 Task: Open Card Customer Feedback Collection in Board Email Marketing Templates to Workspace Investor Relations and add a team member Softage.3@softage.net, a label Red, a checklist Mobile Device Management, an attachment from your google drive, a color Red and finally, add a card description 'Conduct team training session on active listening and empathy' and a comment 'Let us approach this task with a focus on quality over quantity, ensuring that we deliver a high-quality outcome.'. Add a start date 'Jan 07, 1900' with a due date 'Jan 14, 1900'
Action: Mouse moved to (81, 266)
Screenshot: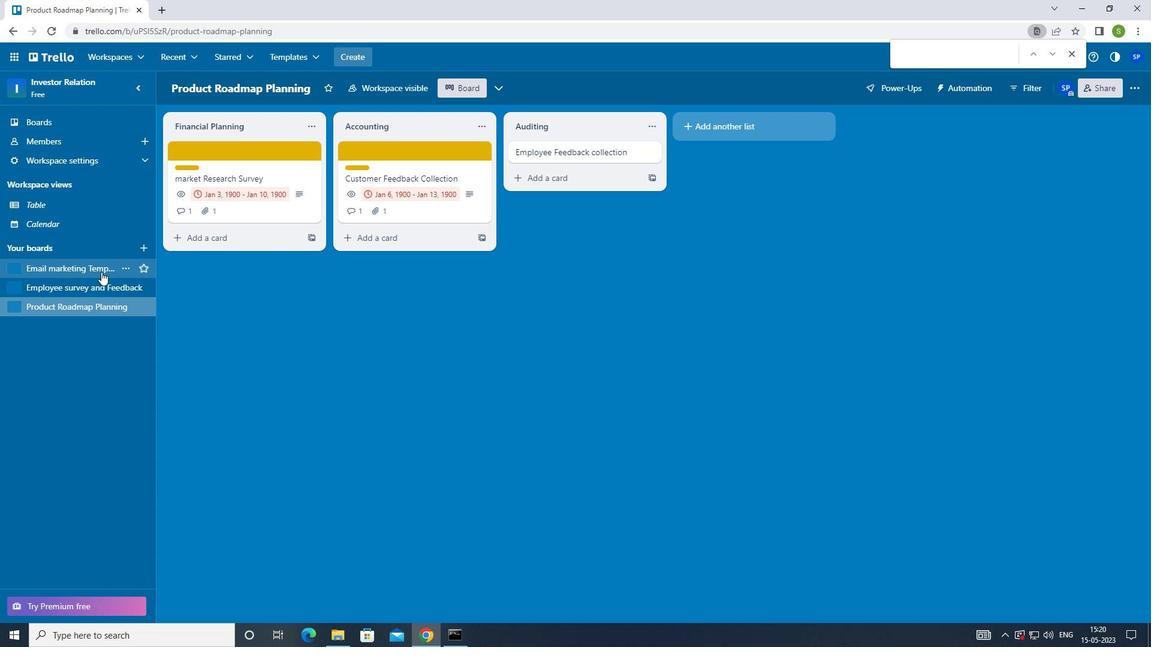 
Action: Mouse pressed left at (81, 266)
Screenshot: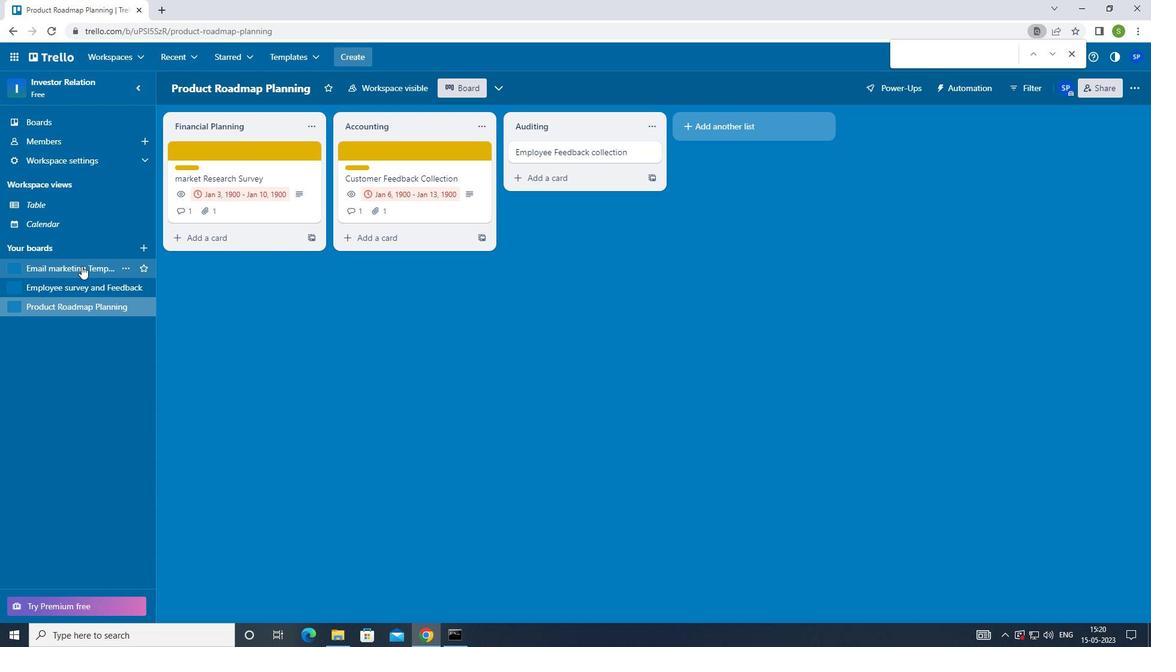 
Action: Mouse moved to (547, 158)
Screenshot: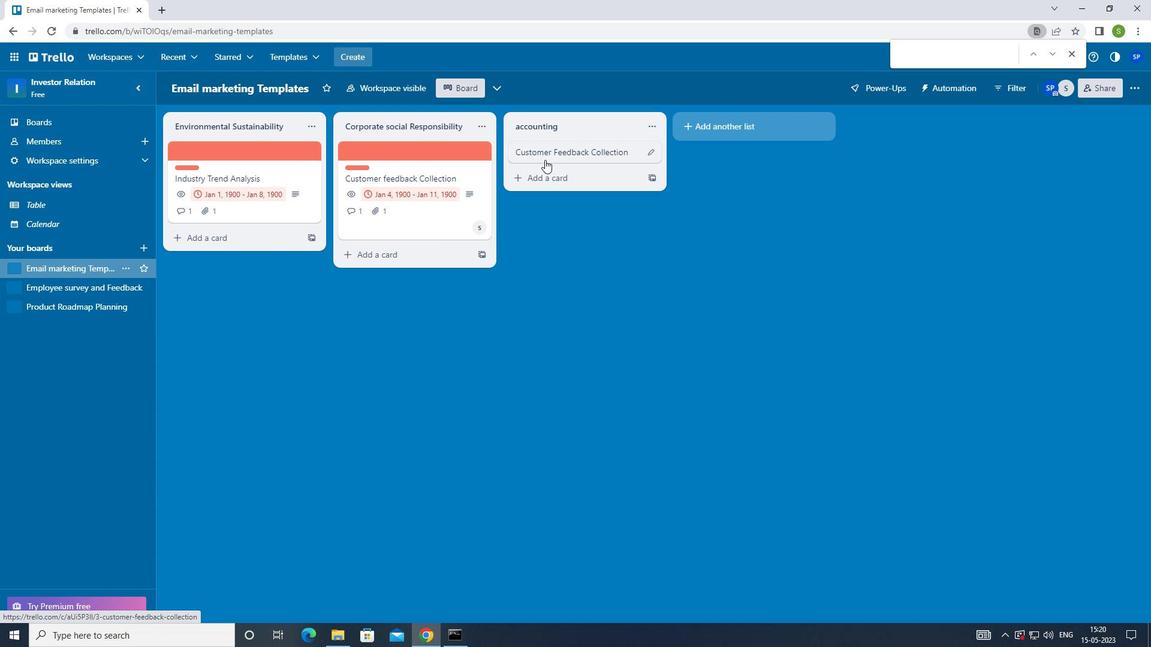 
Action: Mouse pressed left at (547, 158)
Screenshot: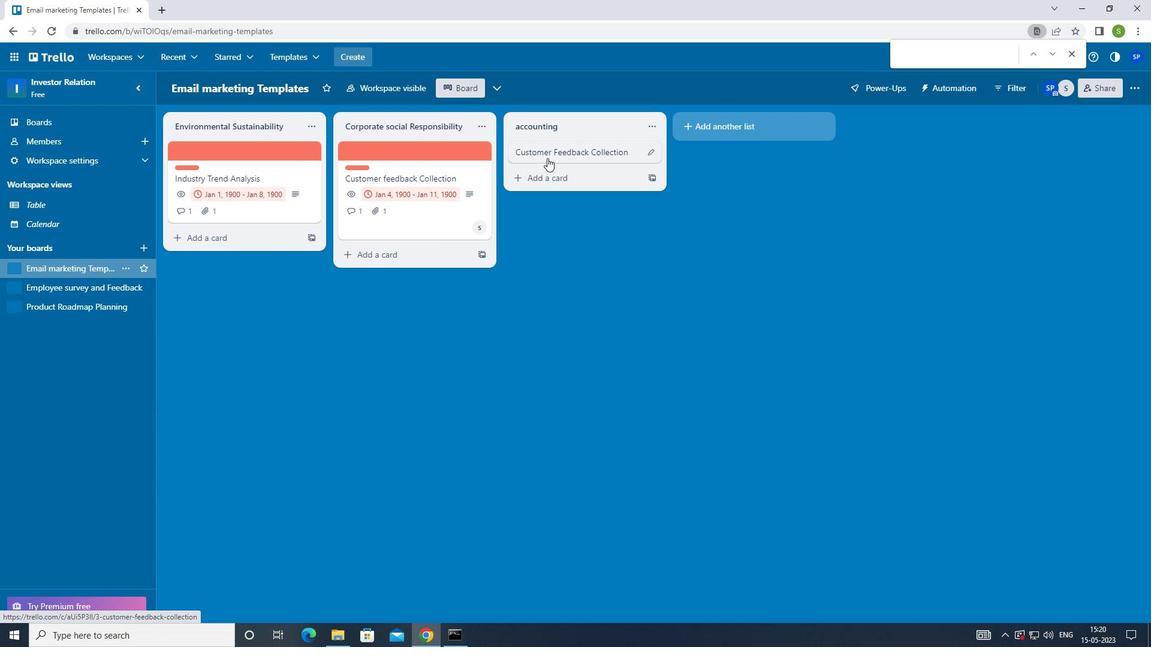 
Action: Mouse moved to (722, 154)
Screenshot: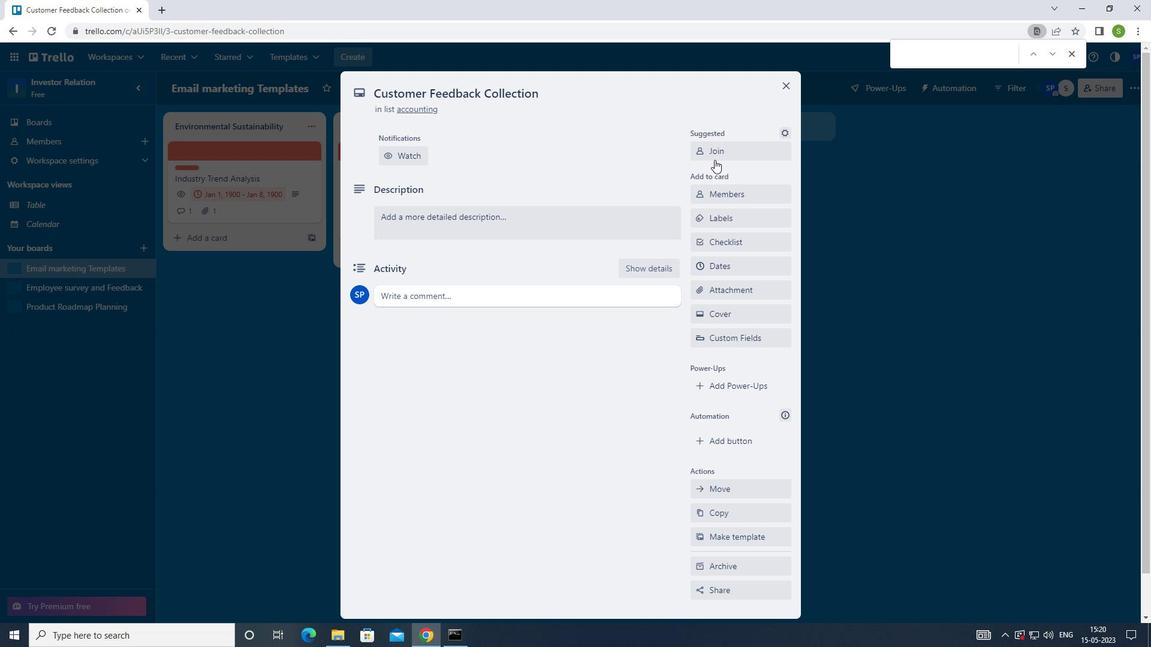 
Action: Mouse pressed left at (722, 154)
Screenshot: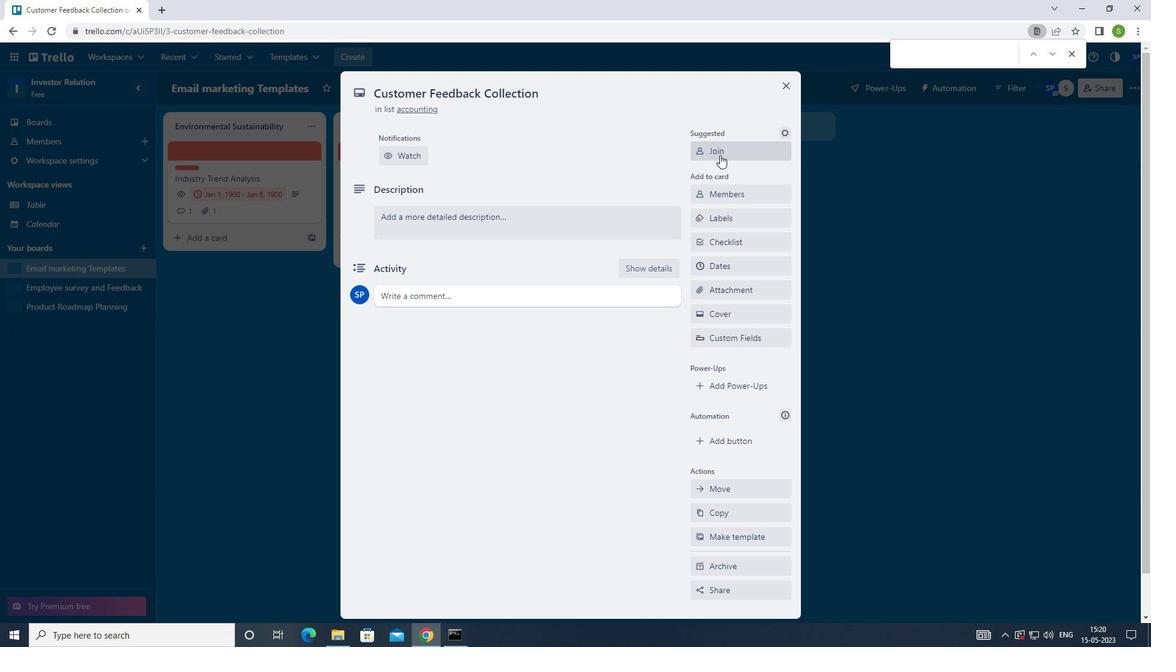 
Action: Mouse moved to (729, 155)
Screenshot: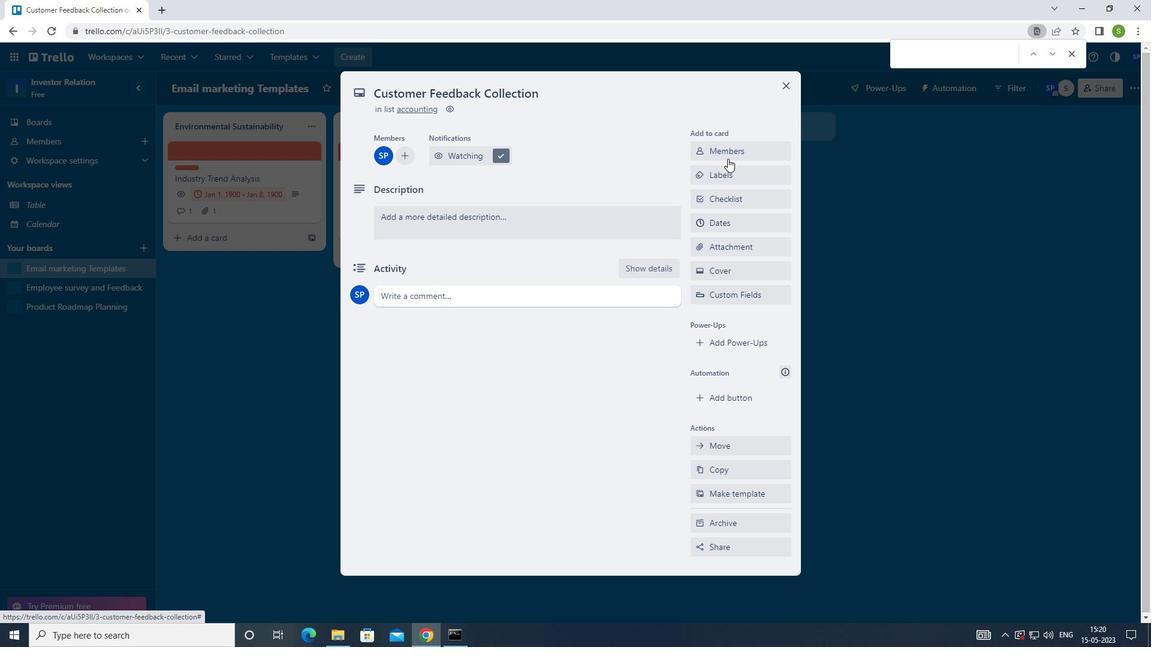 
Action: Mouse pressed left at (729, 155)
Screenshot: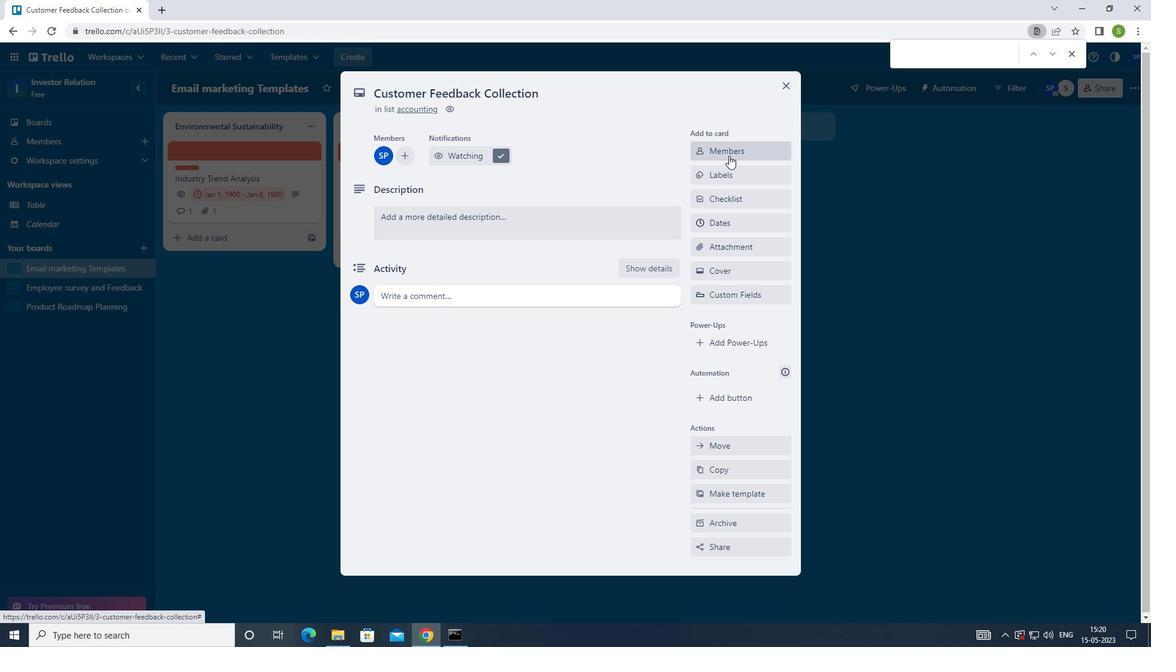 
Action: Mouse moved to (717, 197)
Screenshot: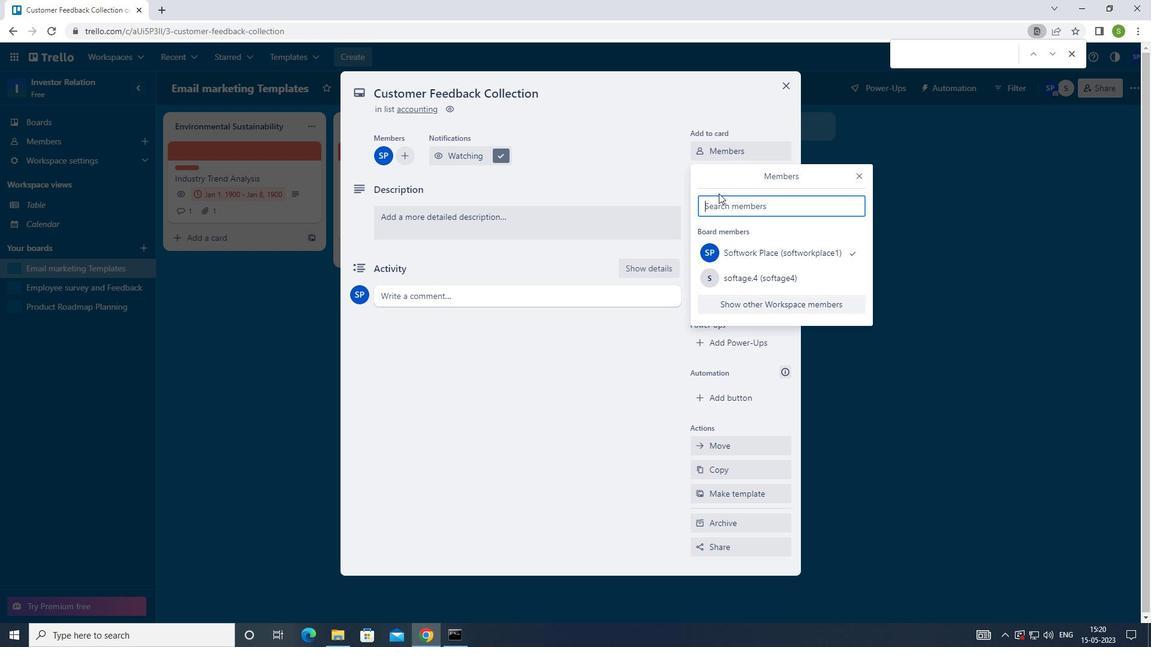 
Action: Key pressed <Key.shift>SOFTAGE.3<Key.shift>@SOFATGE<Key.backspace><Key.backspace><Key.backspace><Key.backspace>TAGE.NET
Screenshot: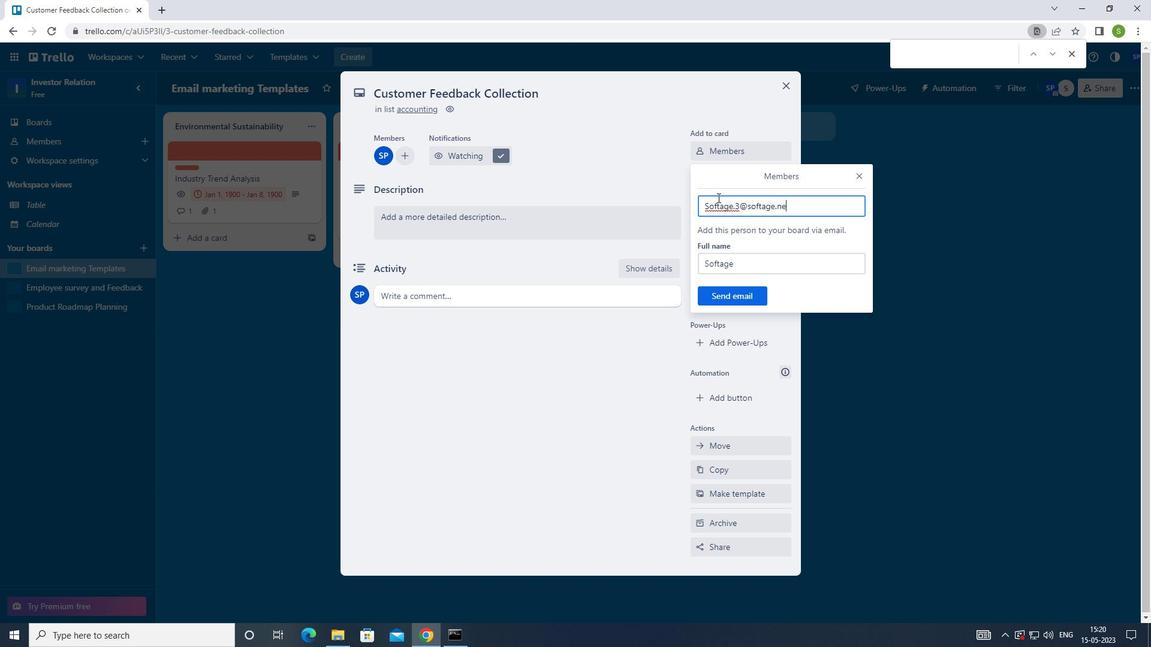 
Action: Mouse moved to (718, 290)
Screenshot: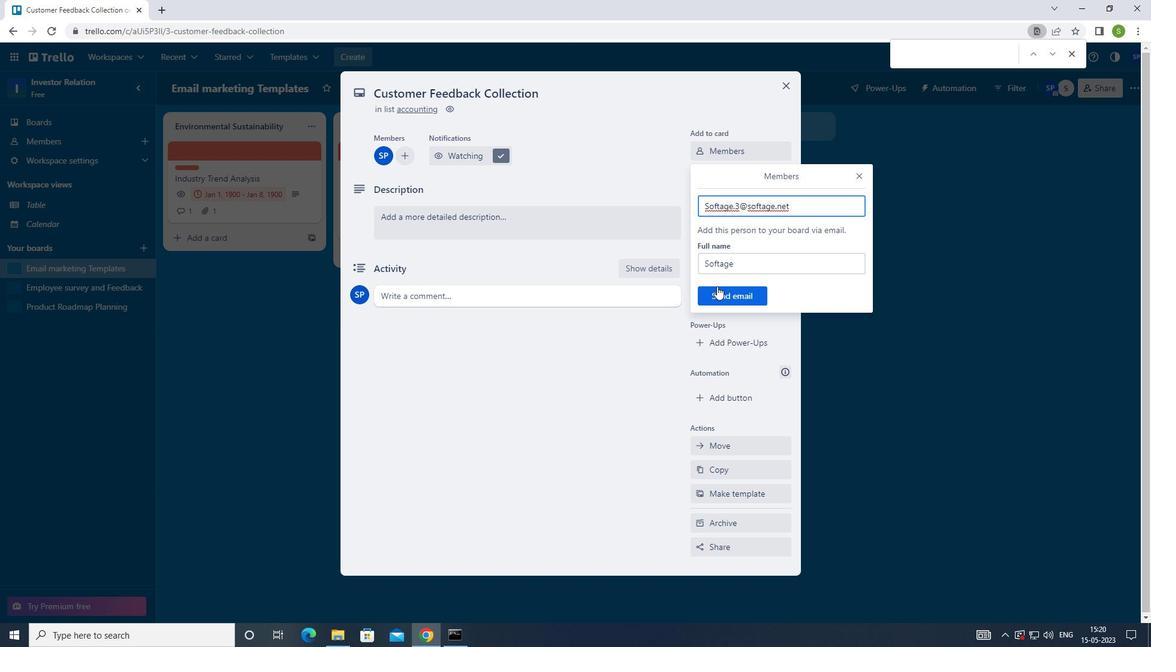 
Action: Mouse pressed left at (718, 290)
Screenshot: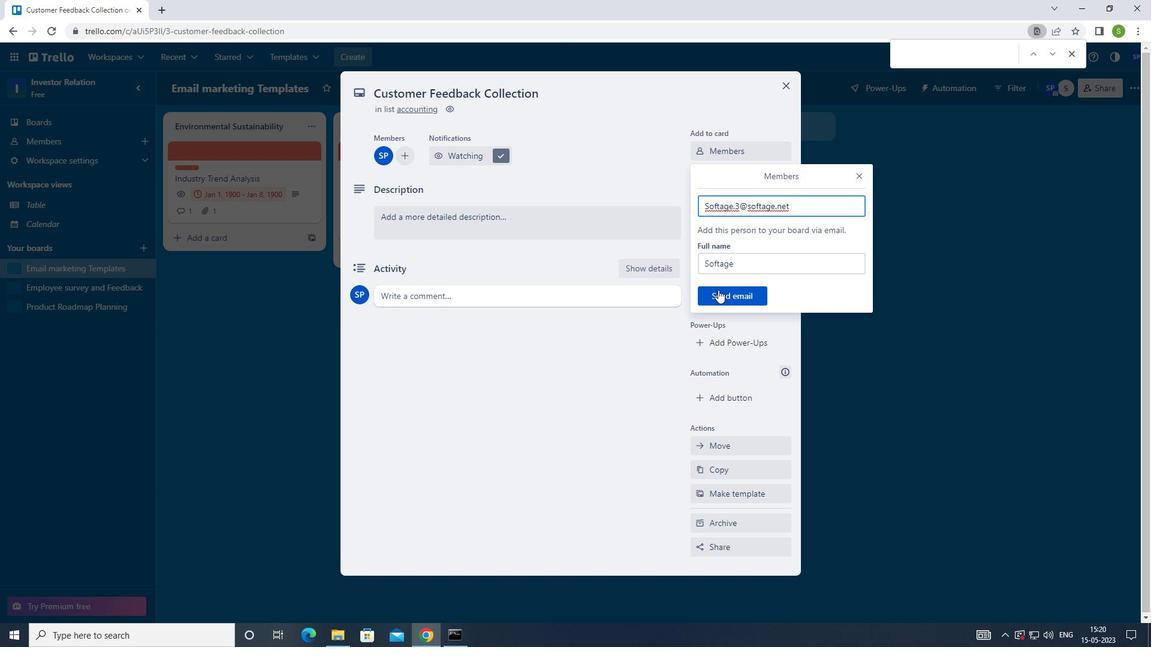 
Action: Mouse moved to (729, 182)
Screenshot: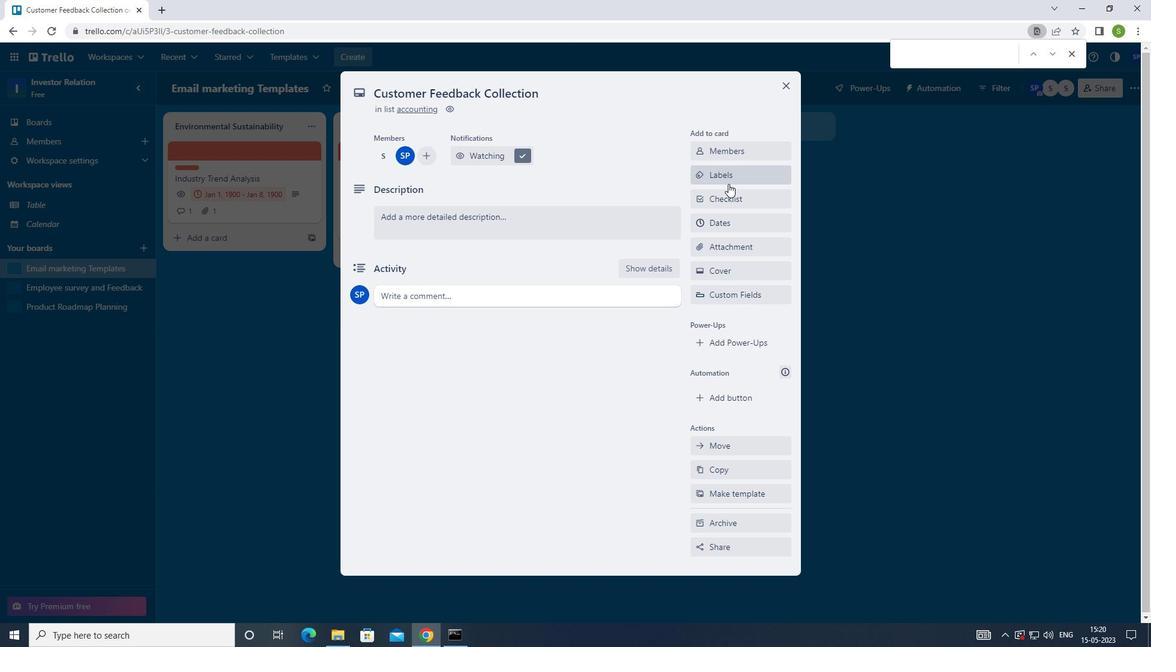 
Action: Mouse pressed left at (729, 182)
Screenshot: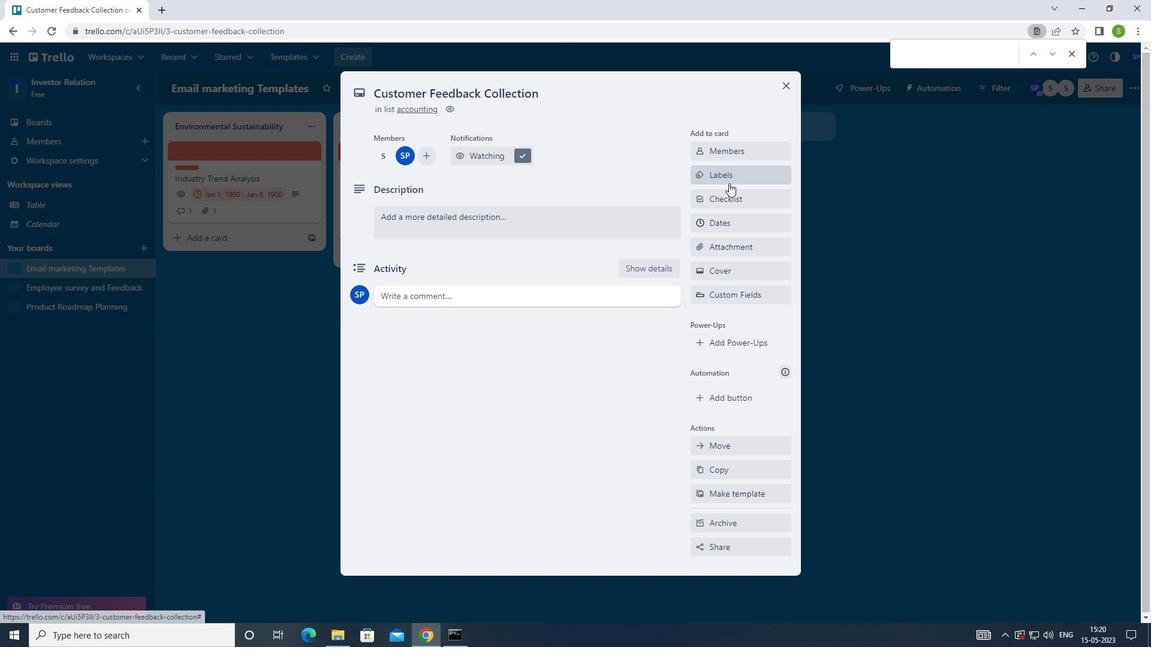 
Action: Mouse moved to (701, 338)
Screenshot: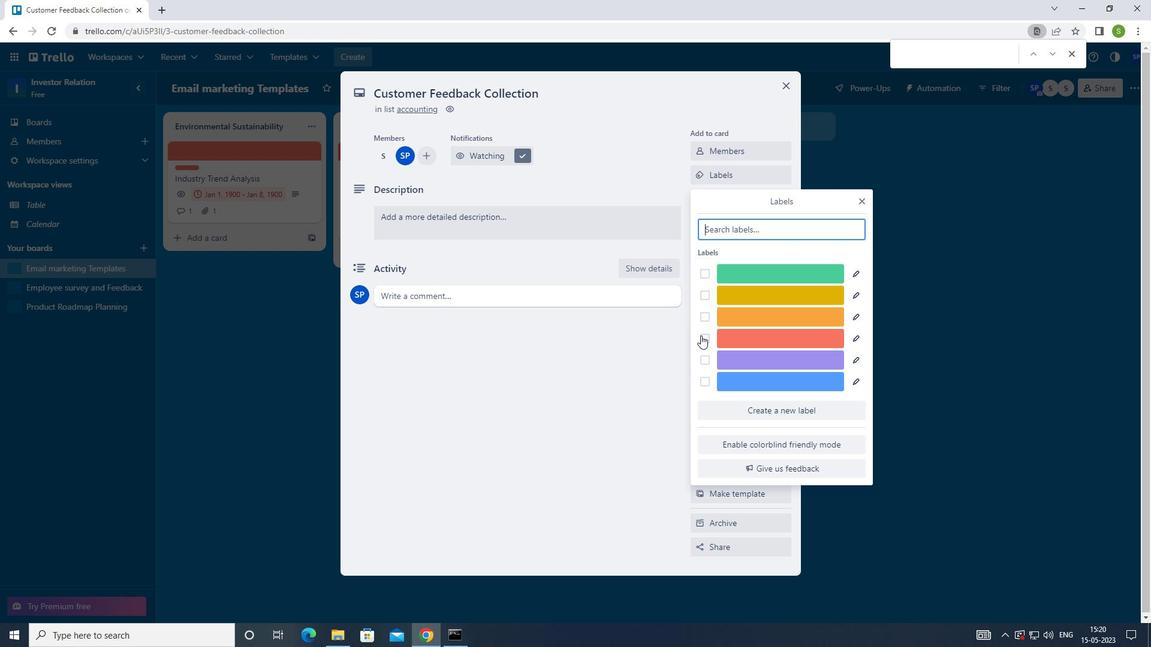 
Action: Mouse pressed left at (701, 338)
Screenshot: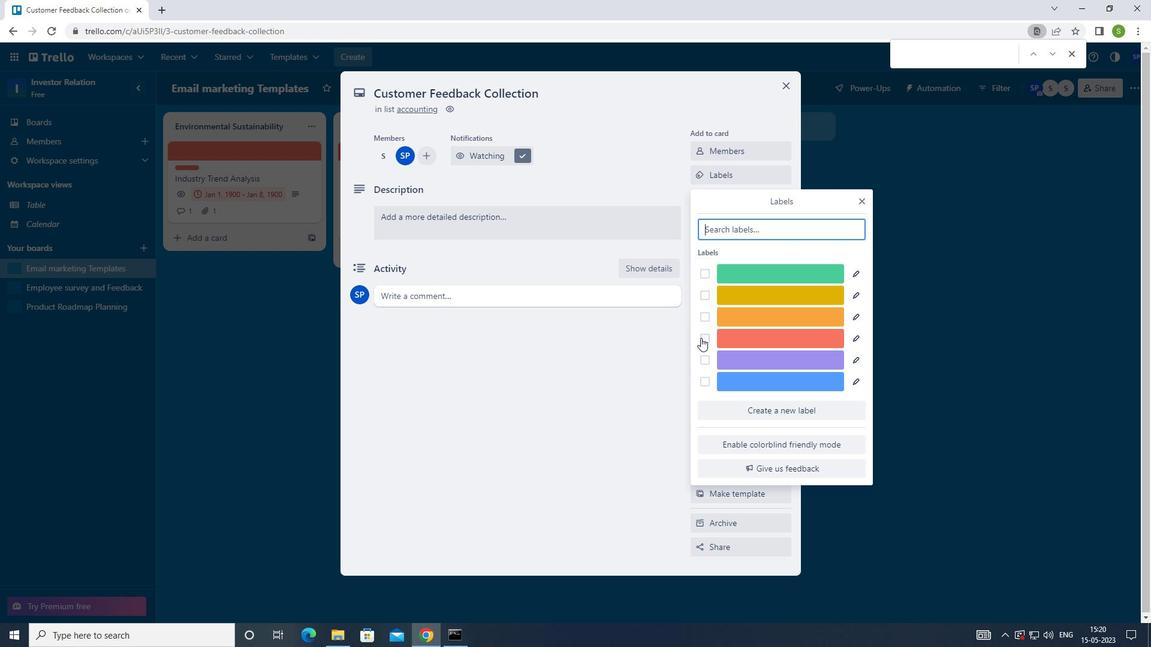 
Action: Mouse moved to (864, 200)
Screenshot: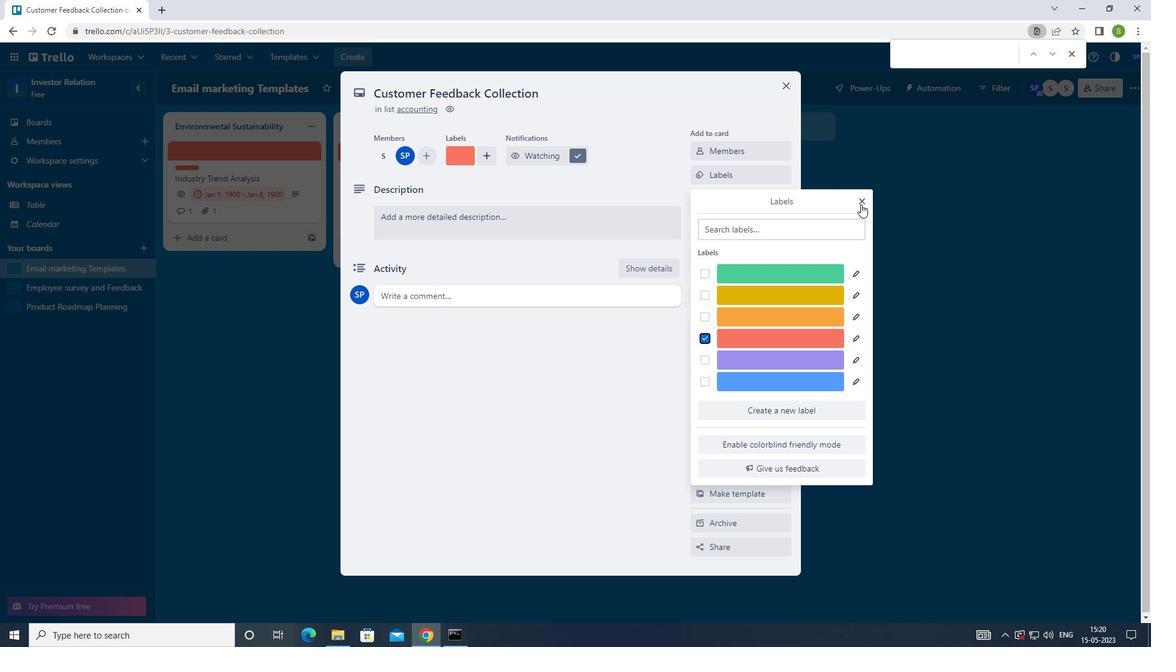 
Action: Mouse pressed left at (864, 200)
Screenshot: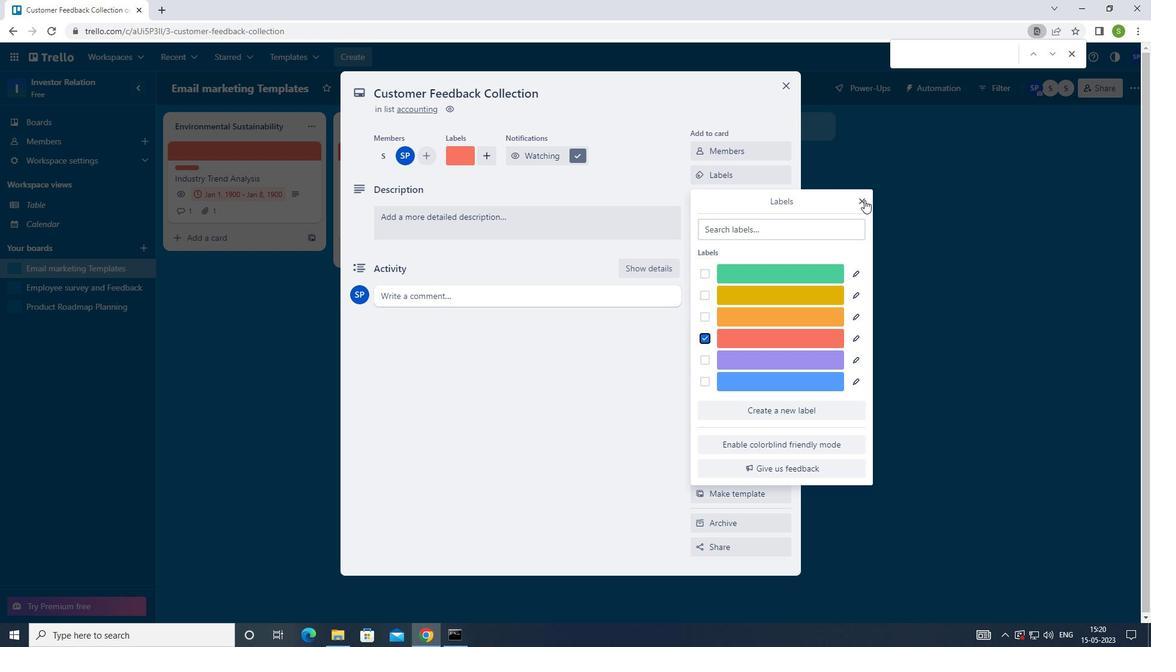
Action: Mouse moved to (758, 203)
Screenshot: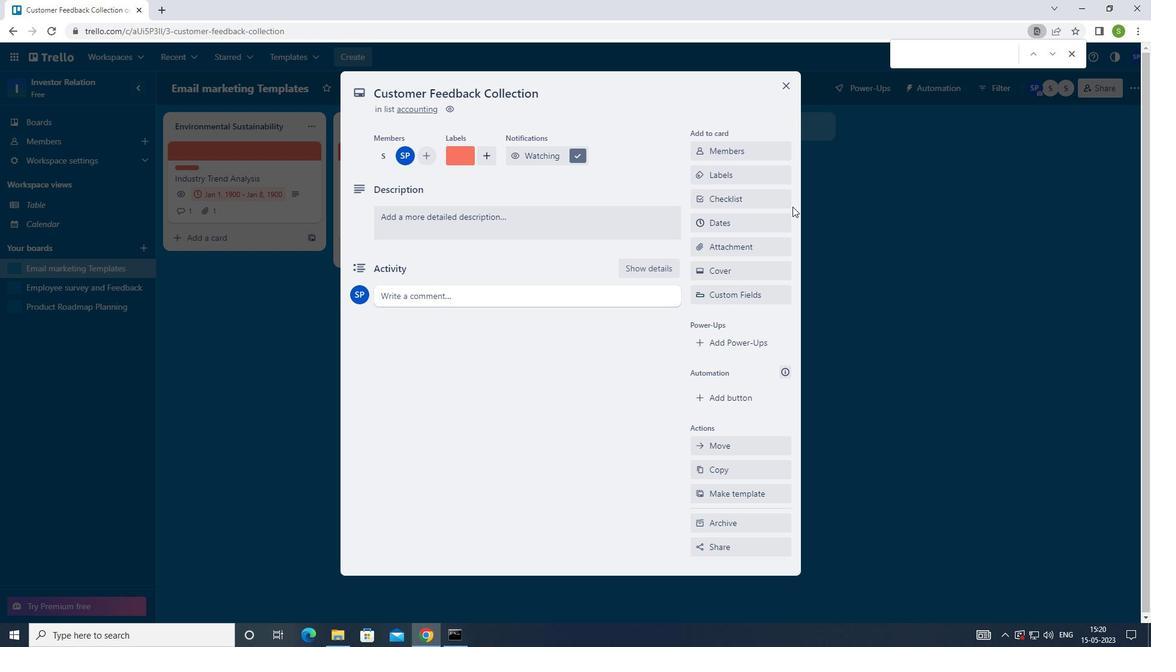 
Action: Mouse pressed left at (758, 203)
Screenshot: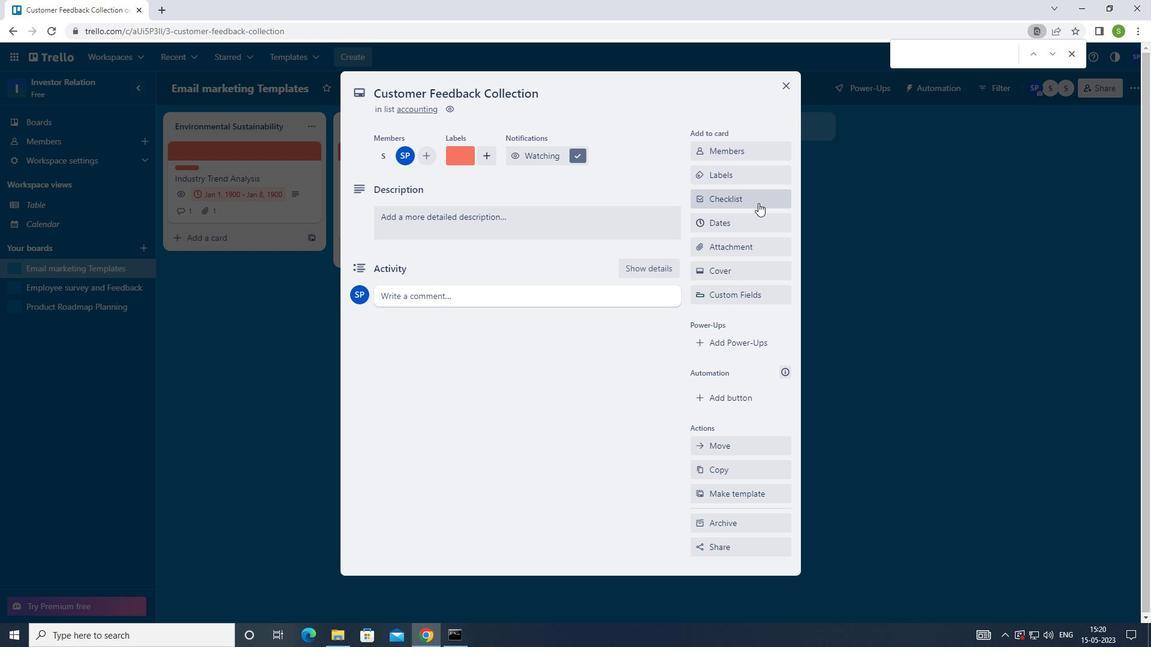 
Action: Mouse moved to (775, 206)
Screenshot: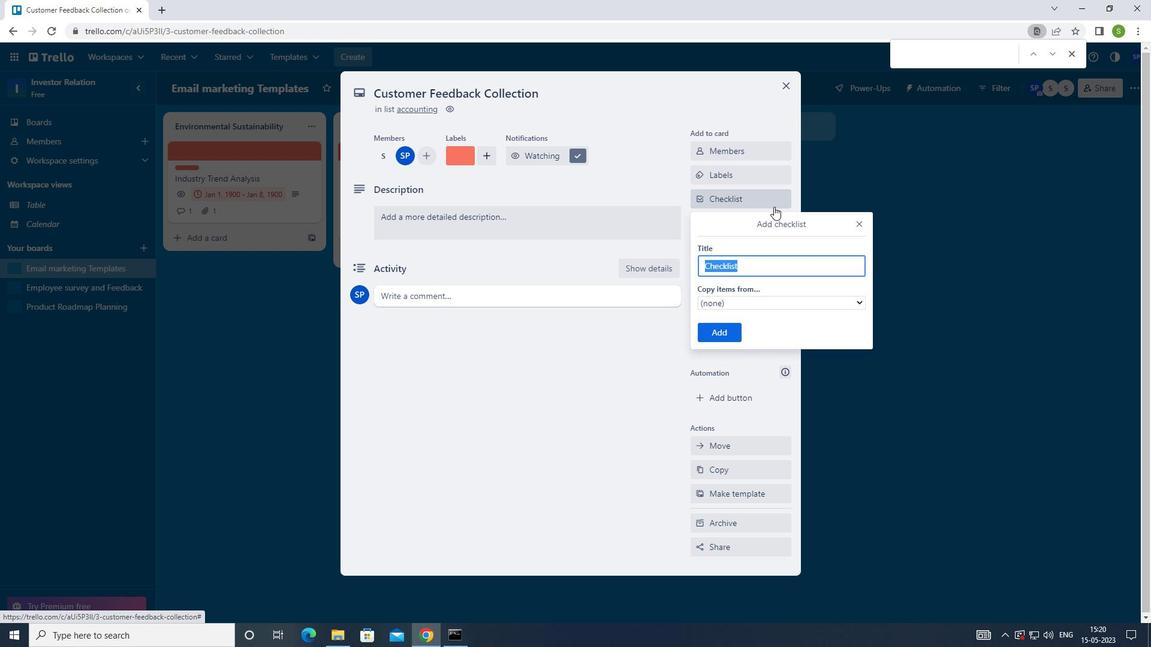 
Action: Key pressed <Key.shift>MOBILE<Key.space><Key.shift><Key.shift><Key.shift><Key.shift><Key.shift><Key.shift><Key.shift><Key.shift><Key.shift><Key.shift><Key.shift><Key.shift><Key.shift><Key.shift><Key.shift>DEVICE<Key.space><Key.shift>MANAGEMENT
Screenshot: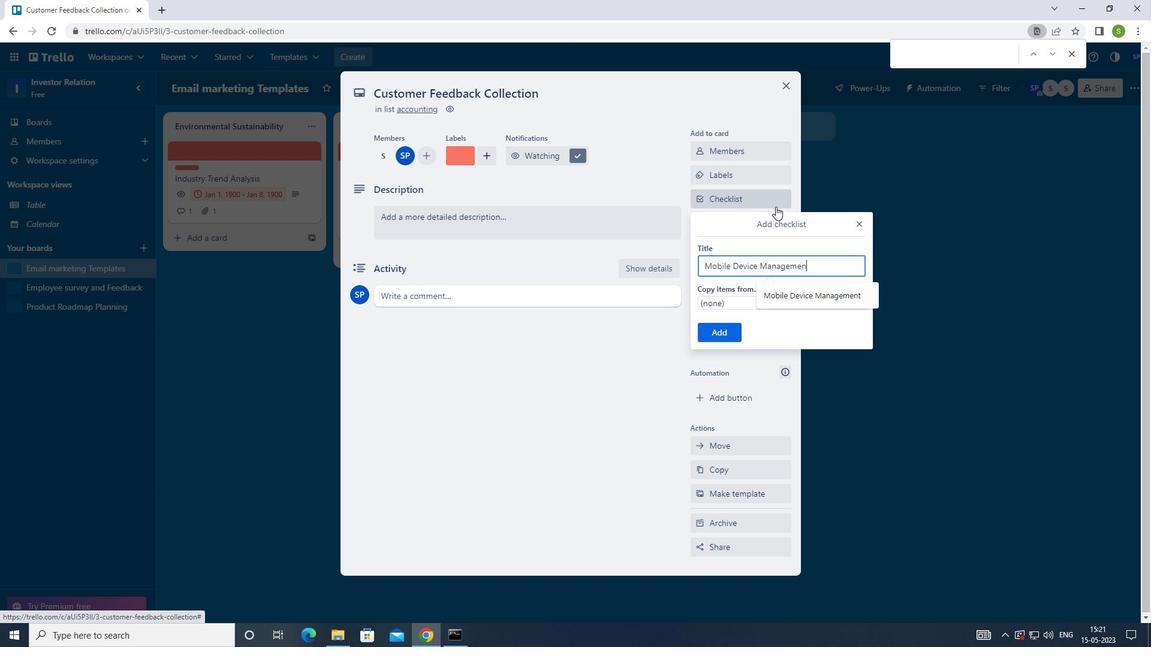 
Action: Mouse moved to (716, 334)
Screenshot: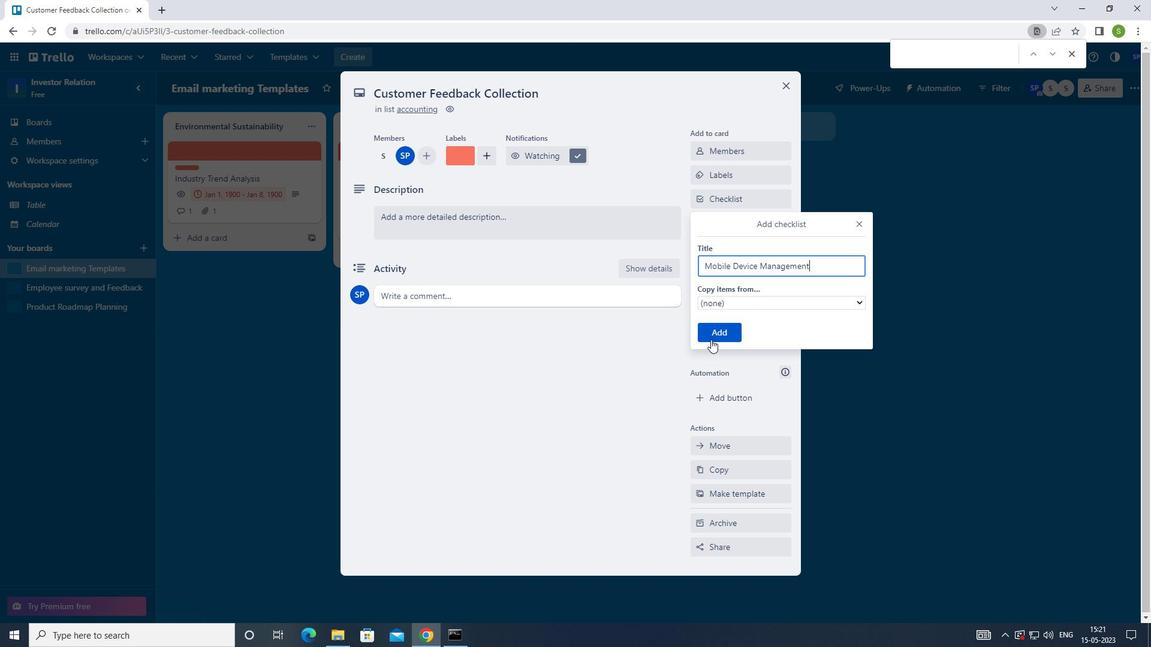 
Action: Mouse pressed left at (716, 334)
Screenshot: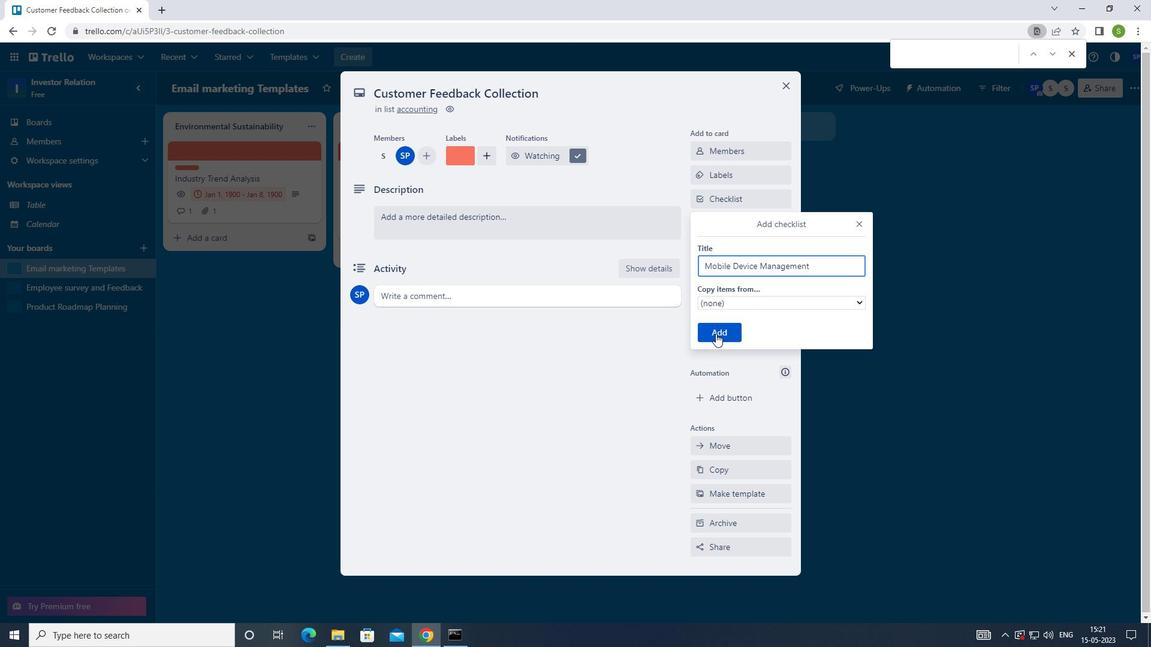 
Action: Mouse moved to (744, 253)
Screenshot: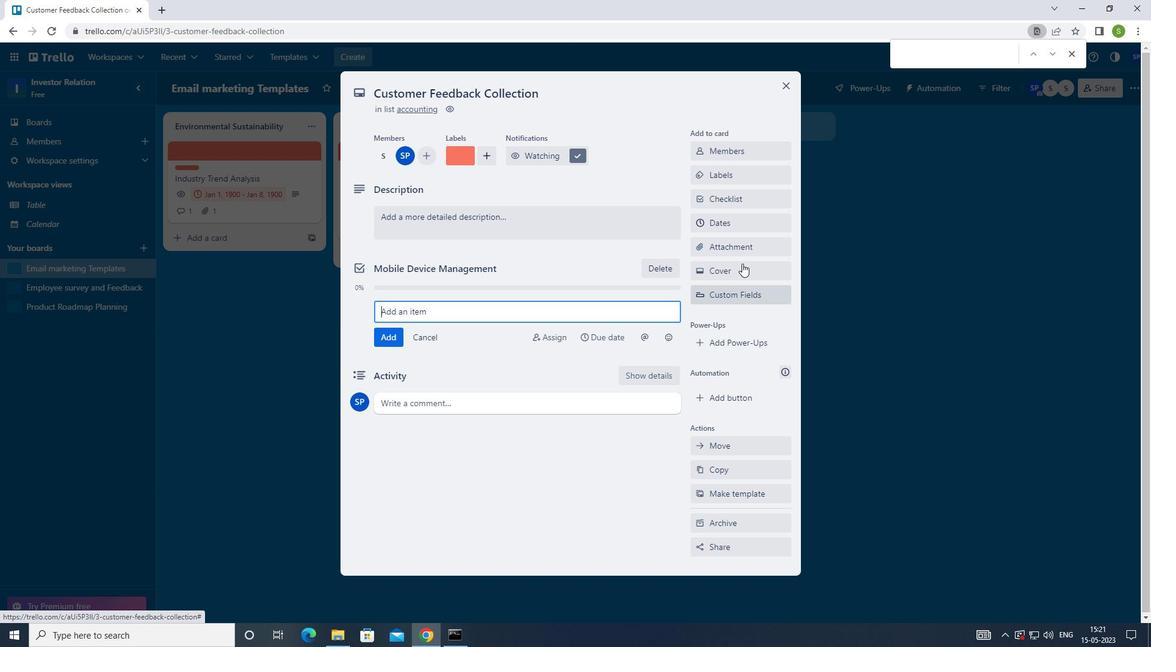 
Action: Mouse pressed left at (744, 253)
Screenshot: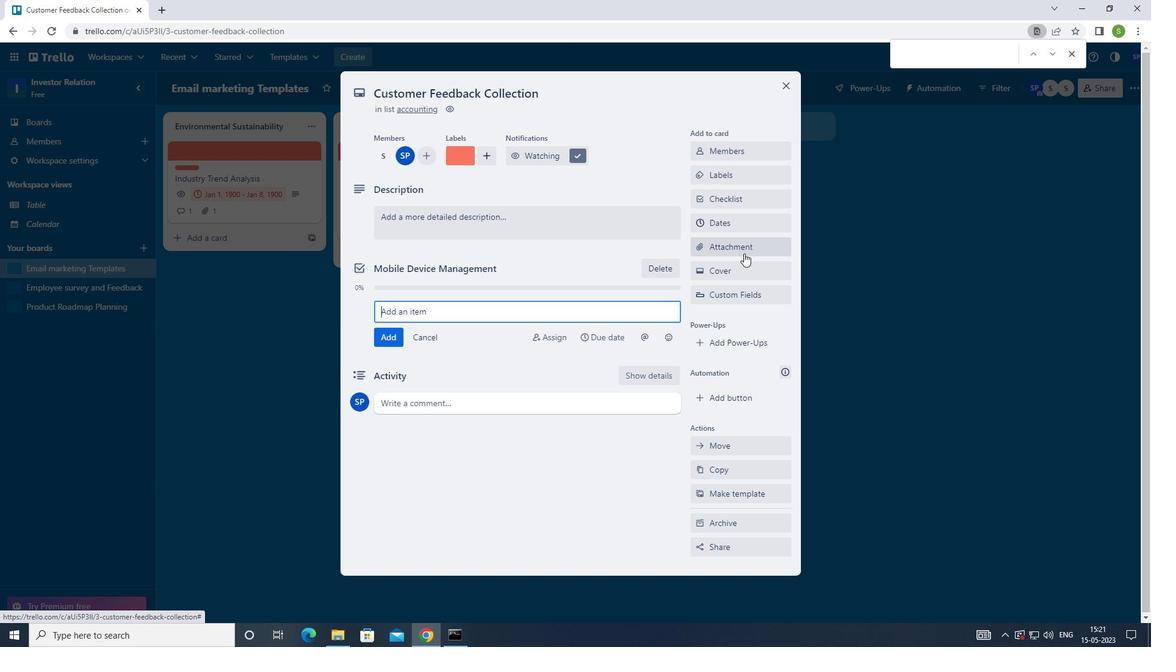
Action: Mouse moved to (739, 336)
Screenshot: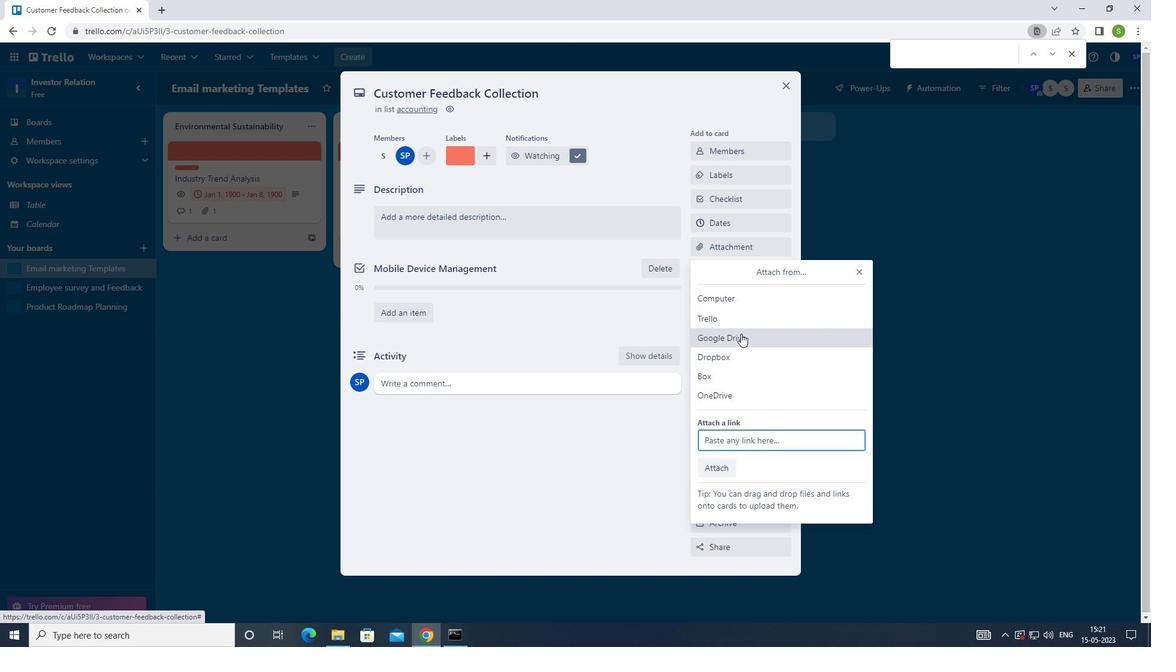 
Action: Mouse pressed left at (739, 336)
Screenshot: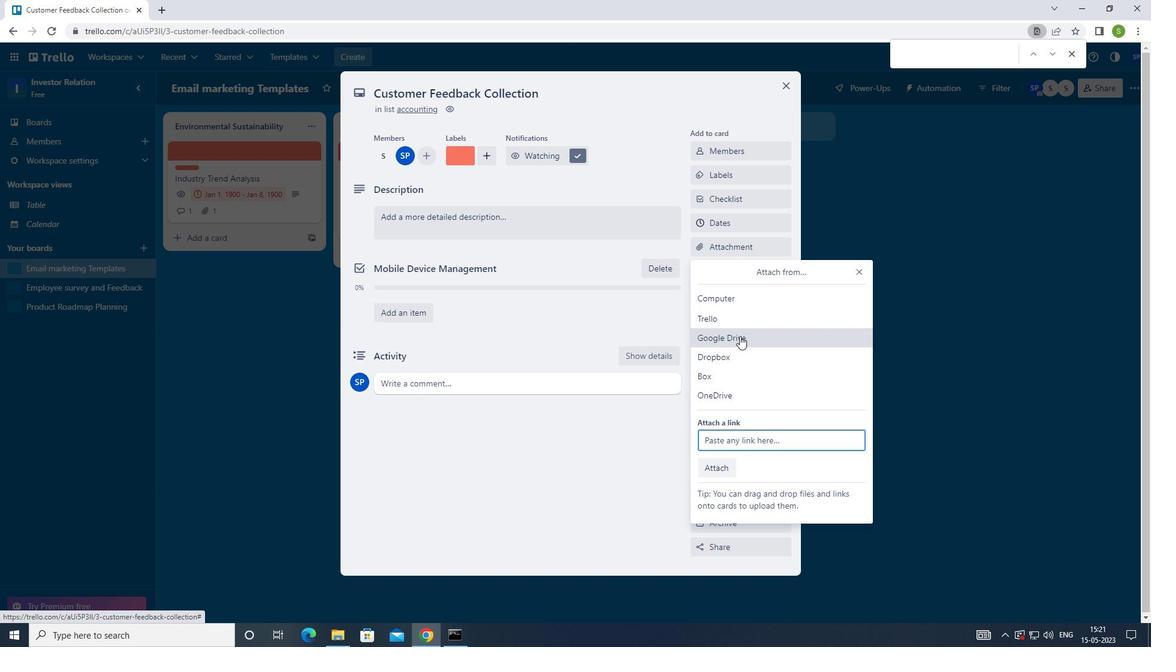 
Action: Mouse moved to (355, 308)
Screenshot: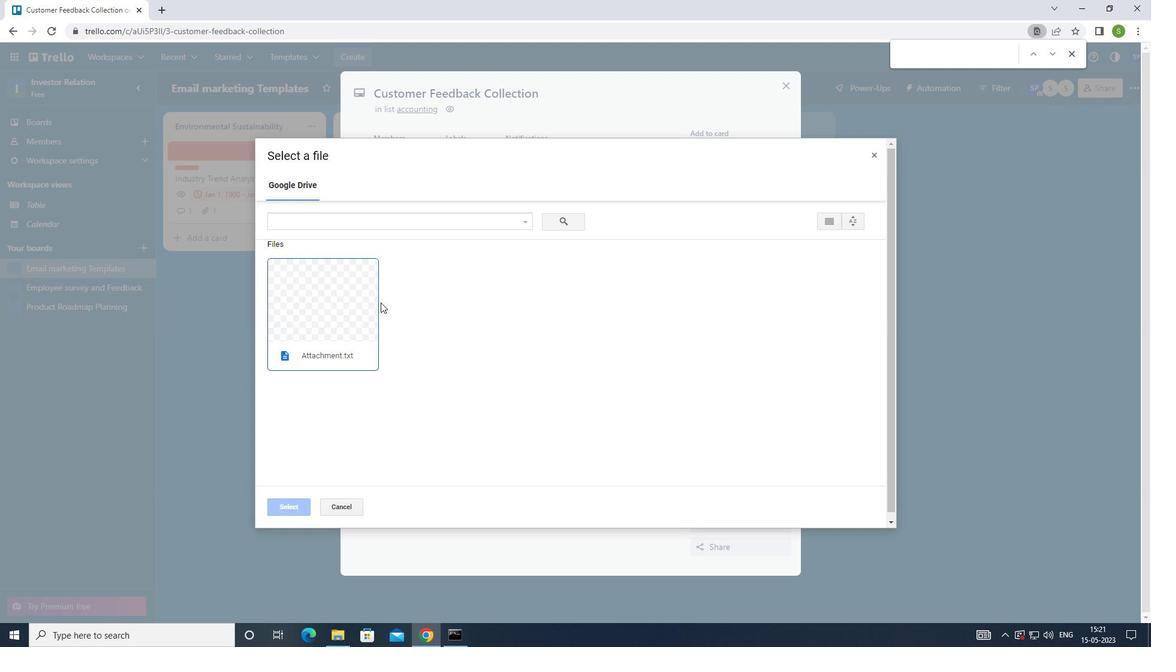 
Action: Mouse pressed left at (355, 308)
Screenshot: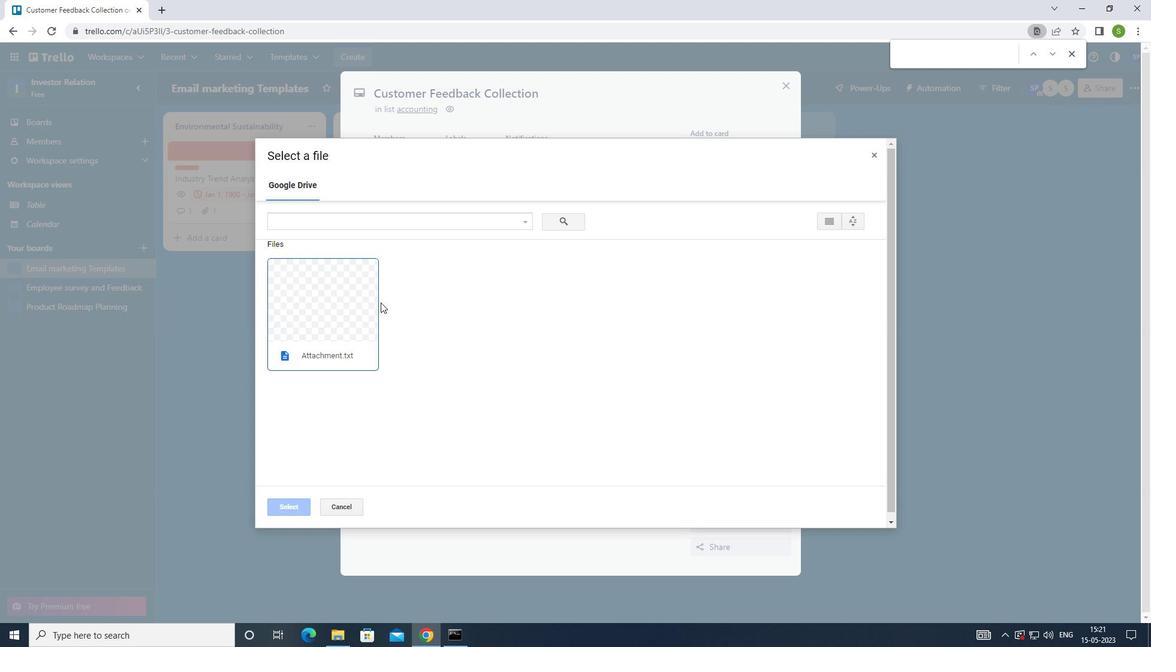 
Action: Mouse moved to (289, 507)
Screenshot: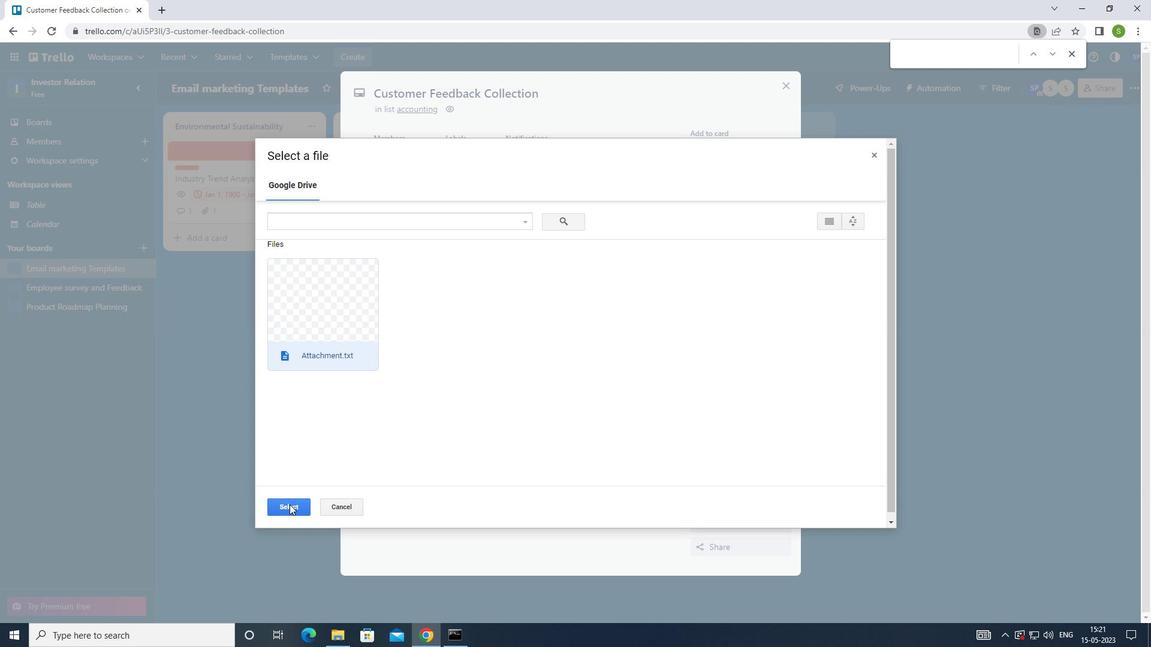 
Action: Mouse pressed left at (289, 507)
Screenshot: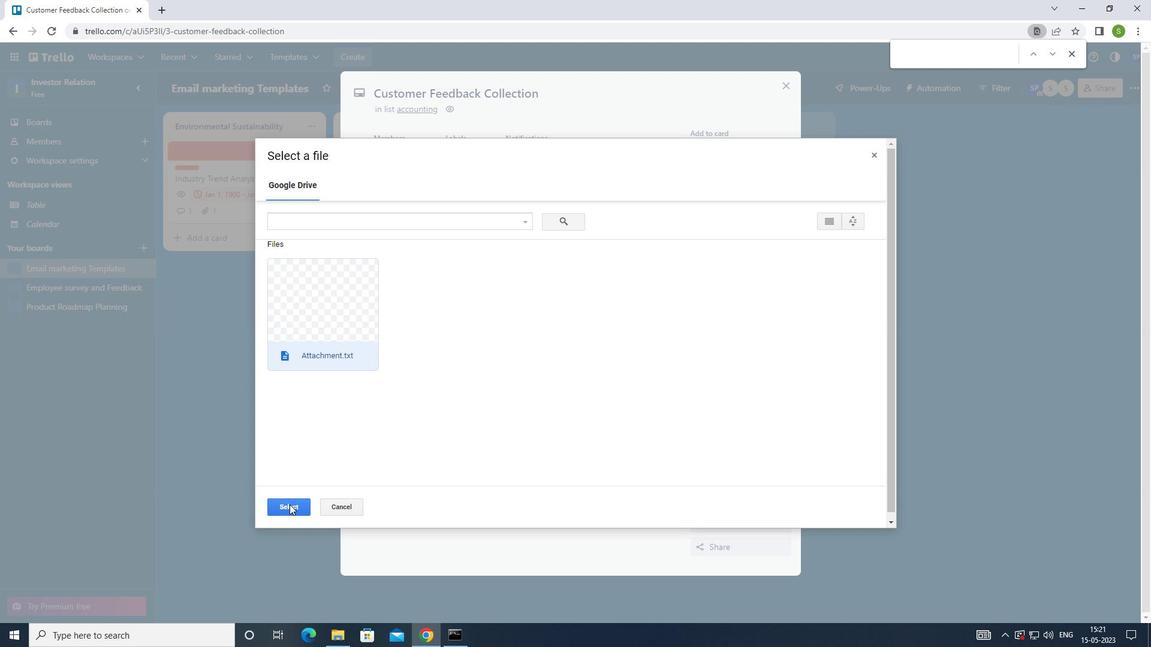 
Action: Mouse moved to (720, 276)
Screenshot: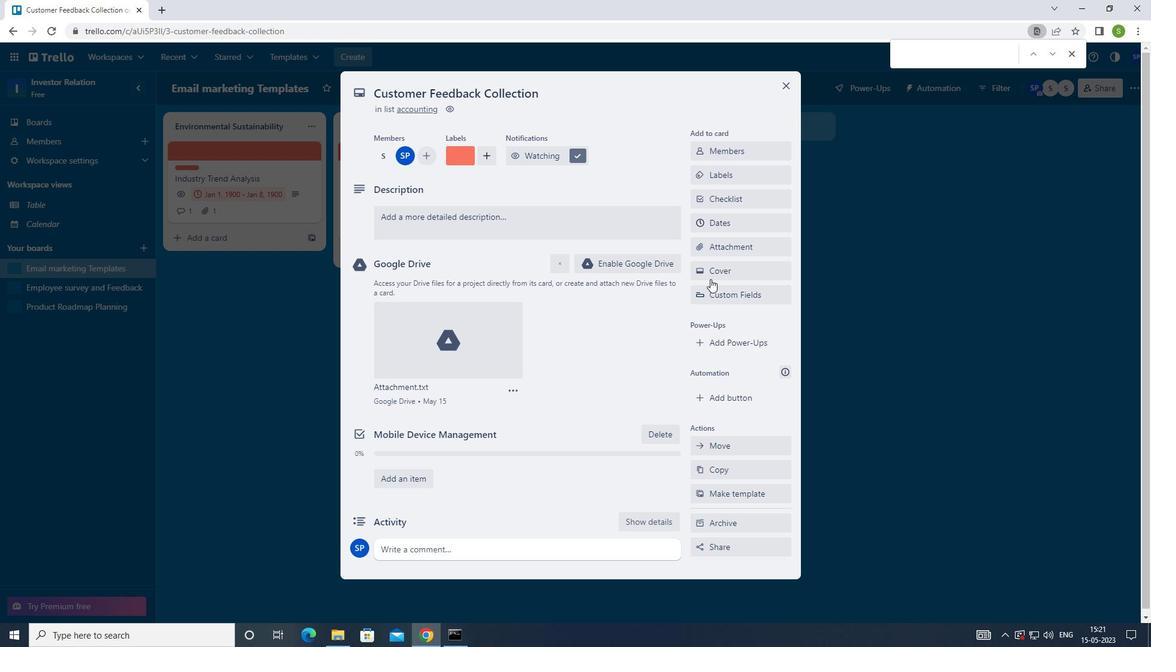 
Action: Mouse pressed left at (720, 276)
Screenshot: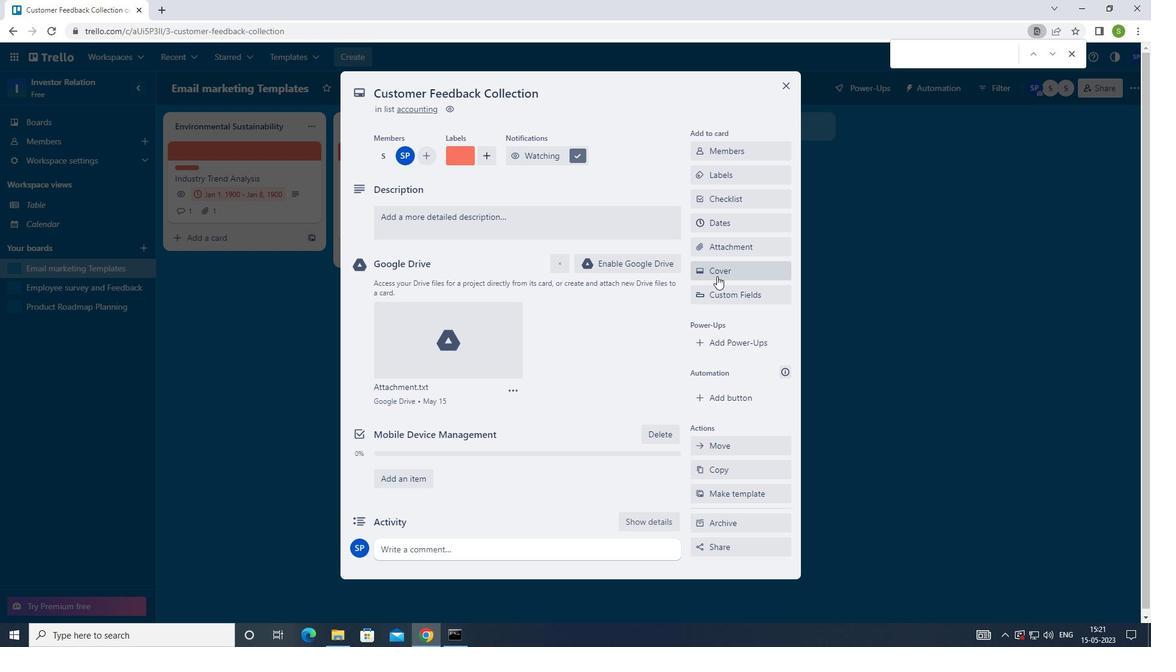 
Action: Mouse moved to (817, 384)
Screenshot: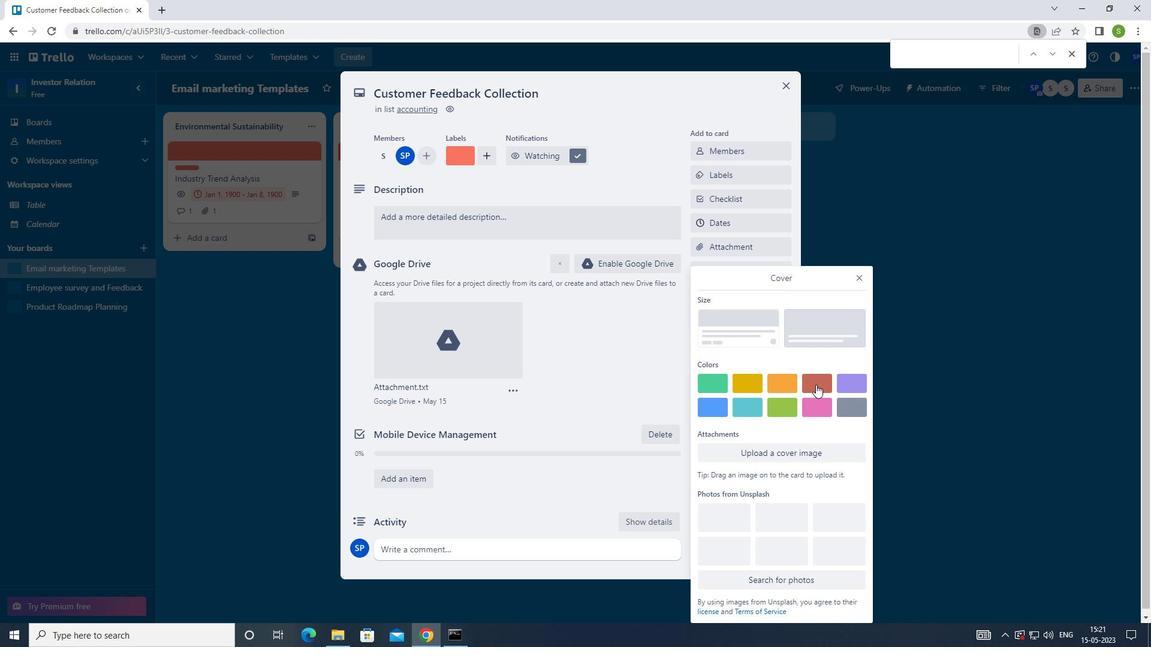 
Action: Mouse pressed left at (817, 384)
Screenshot: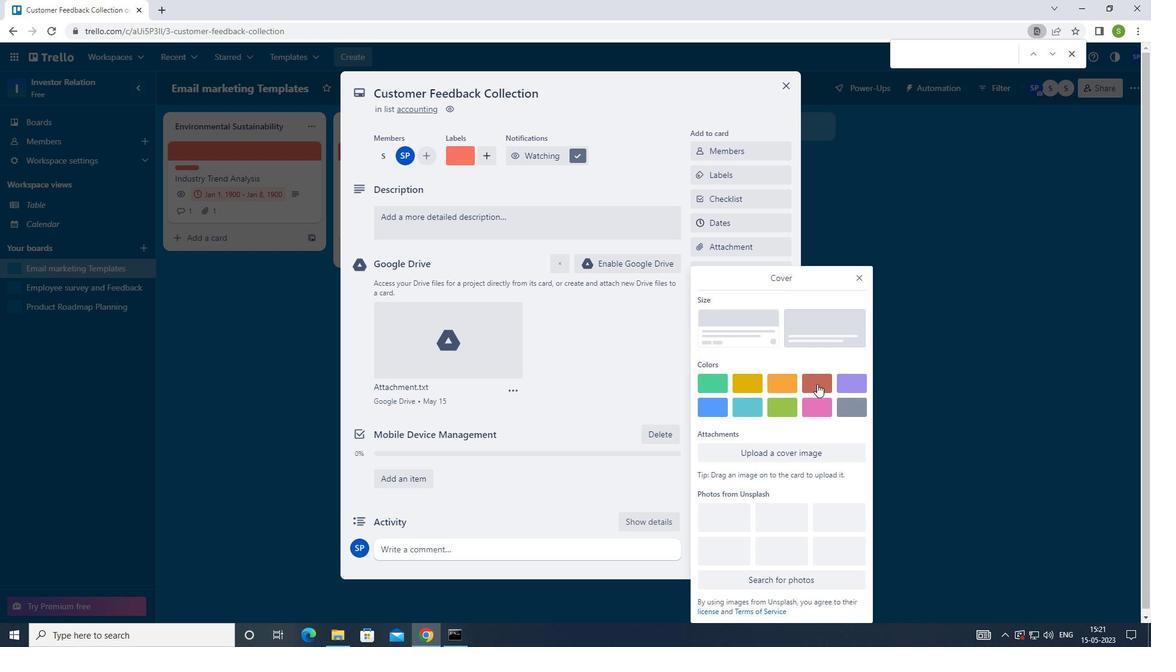 
Action: Mouse moved to (859, 255)
Screenshot: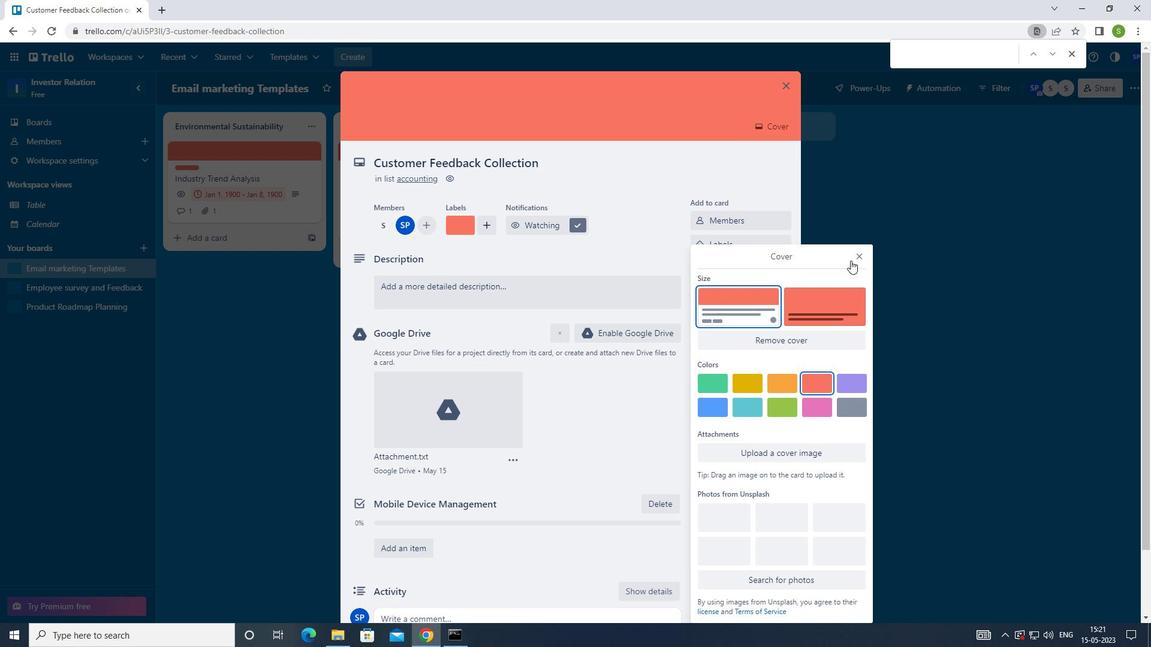 
Action: Mouse pressed left at (859, 255)
Screenshot: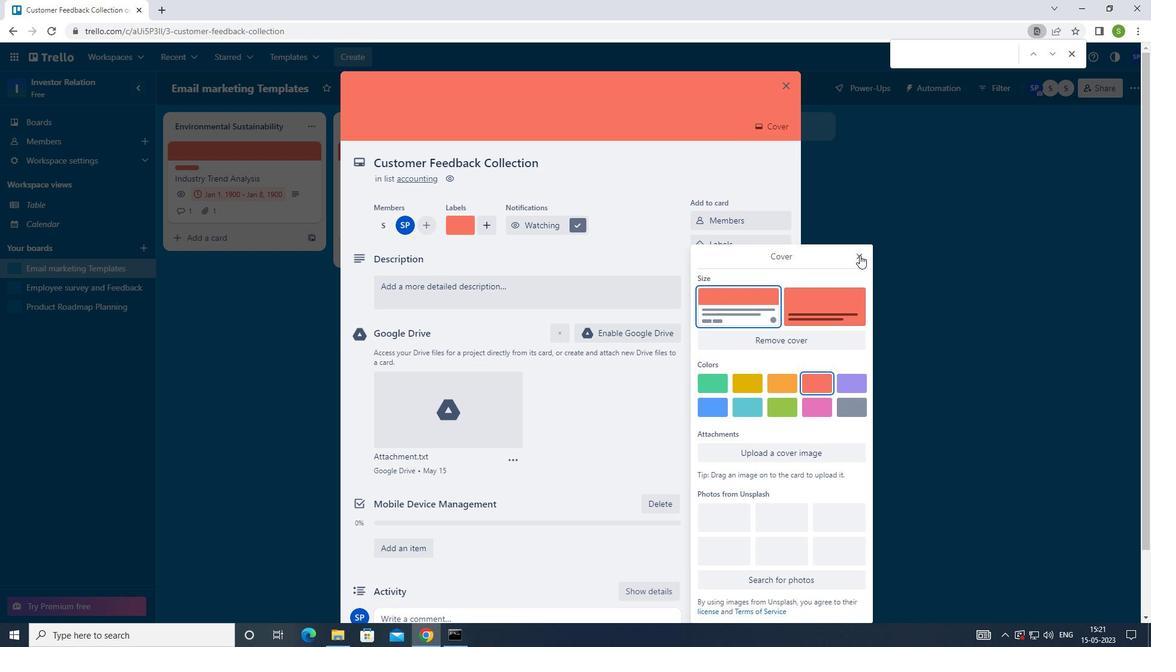 
Action: Mouse moved to (582, 287)
Screenshot: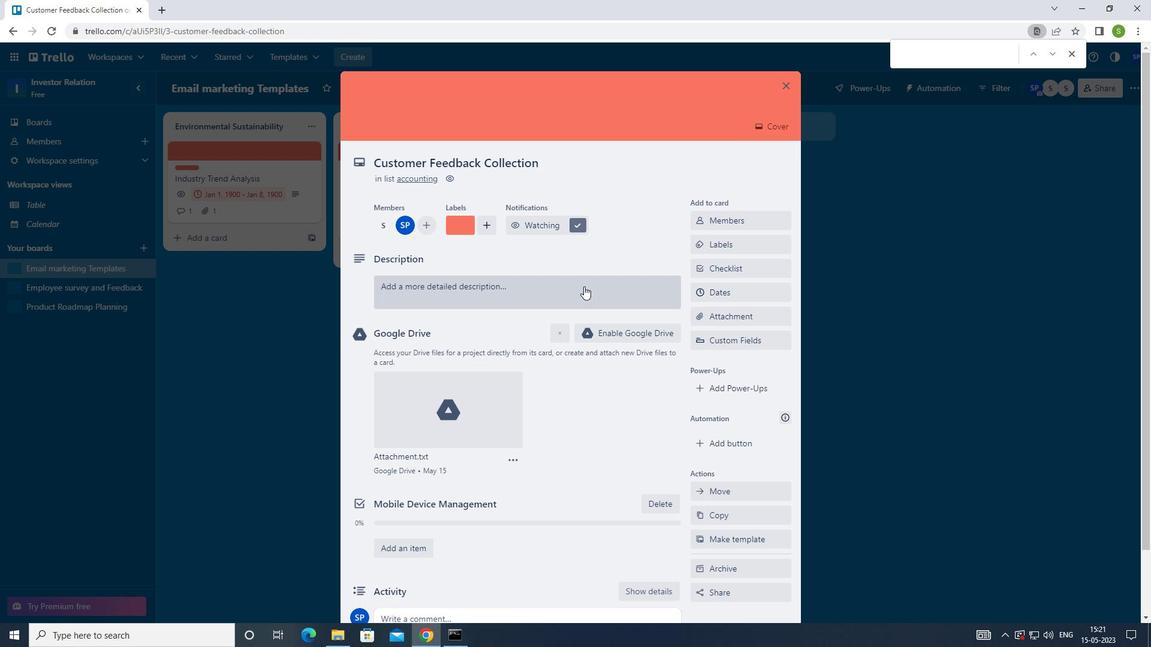 
Action: Mouse pressed left at (582, 287)
Screenshot: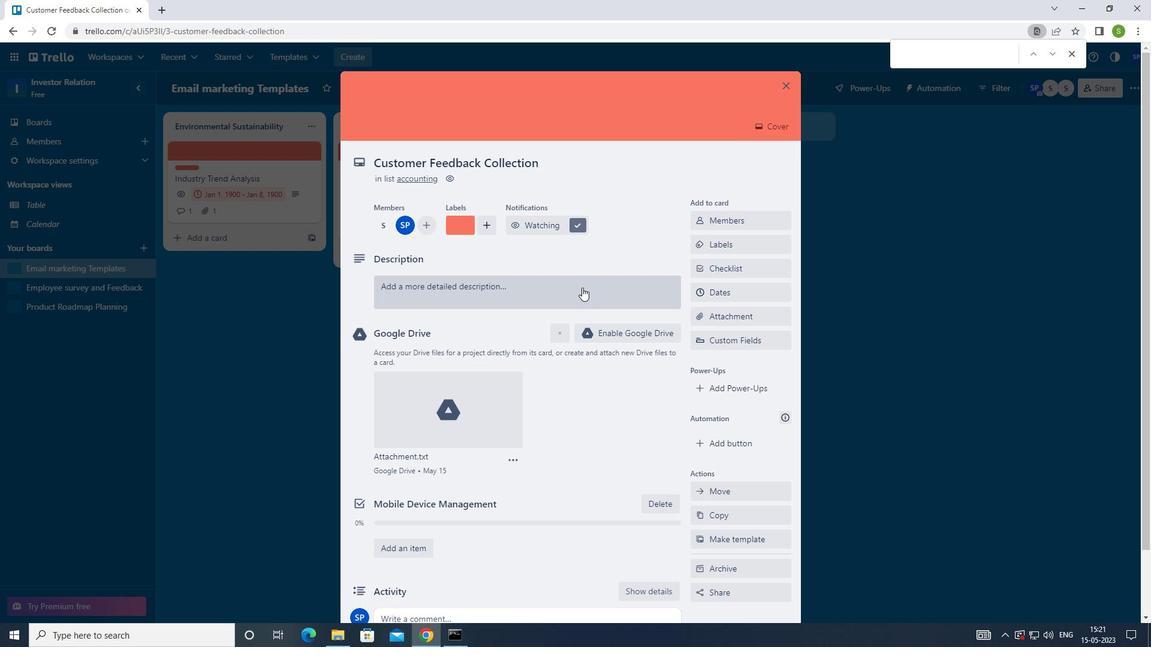
Action: Mouse moved to (603, 288)
Screenshot: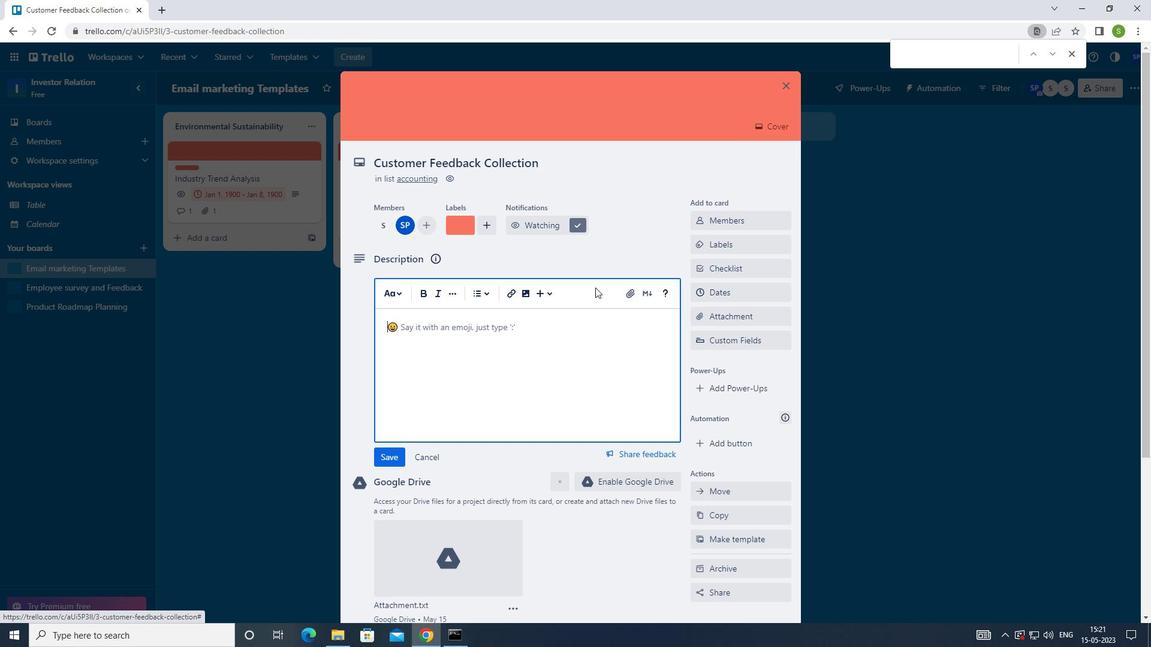 
Action: Key pressed <Key.shift>CONDUCT<Key.space>TEAM<Key.space>TRAINING<Key.space>SESSION<Key.space>ON<Key.space>ACTIVE<Key.space>LISTIN<Key.backspace><Key.backspace>ENING<Key.space>AND<Key.space>EMPATHY
Screenshot: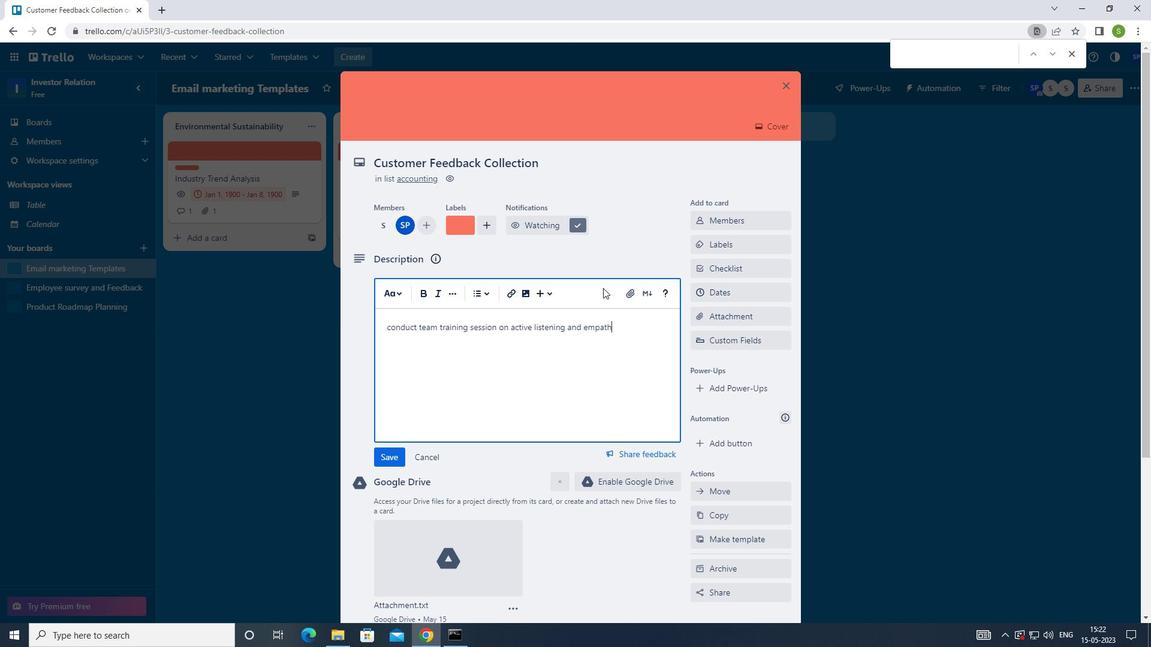 
Action: Mouse moved to (384, 452)
Screenshot: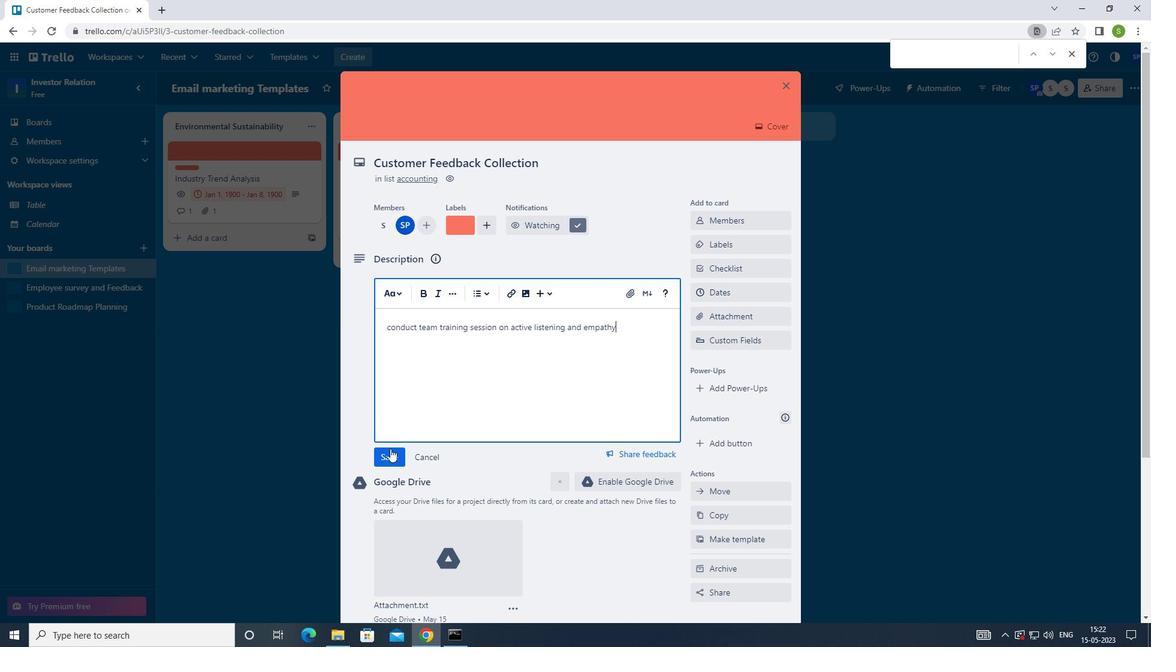 
Action: Mouse pressed left at (384, 452)
Screenshot: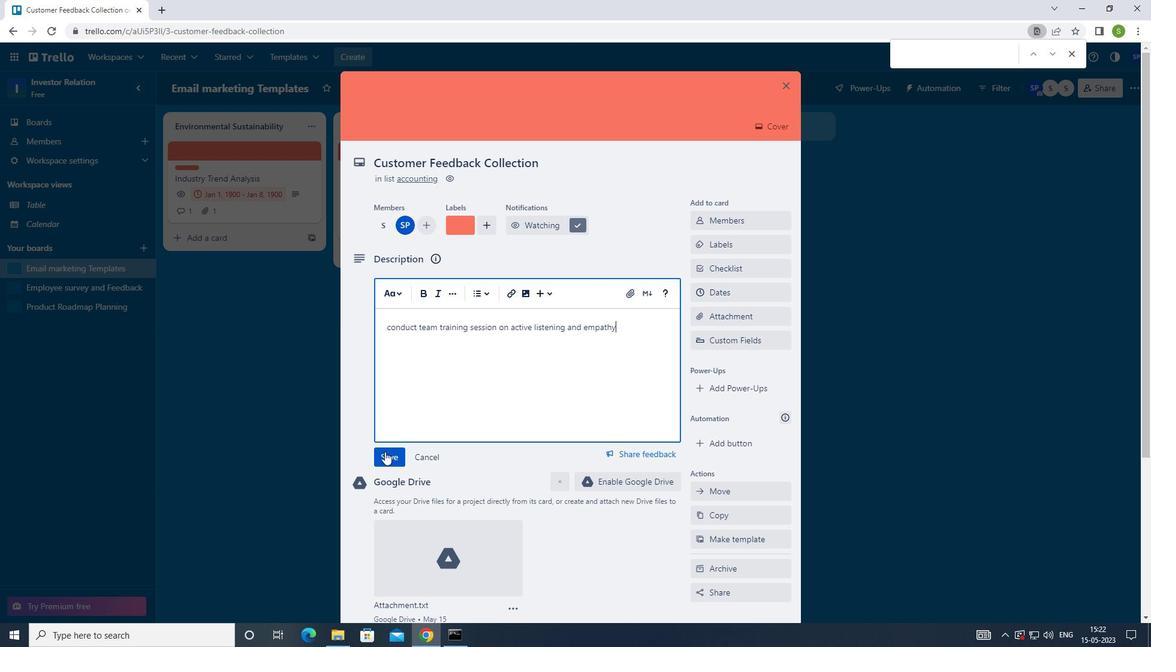 
Action: Mouse moved to (461, 417)
Screenshot: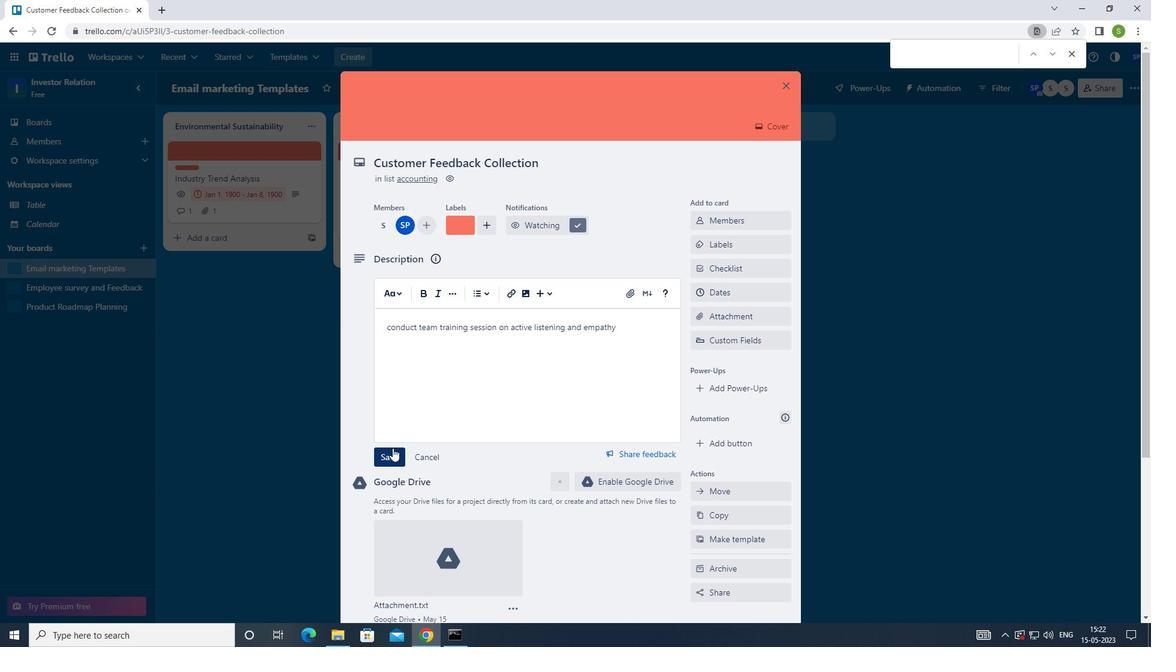 
Action: Mouse scrolled (461, 417) with delta (0, 0)
Screenshot: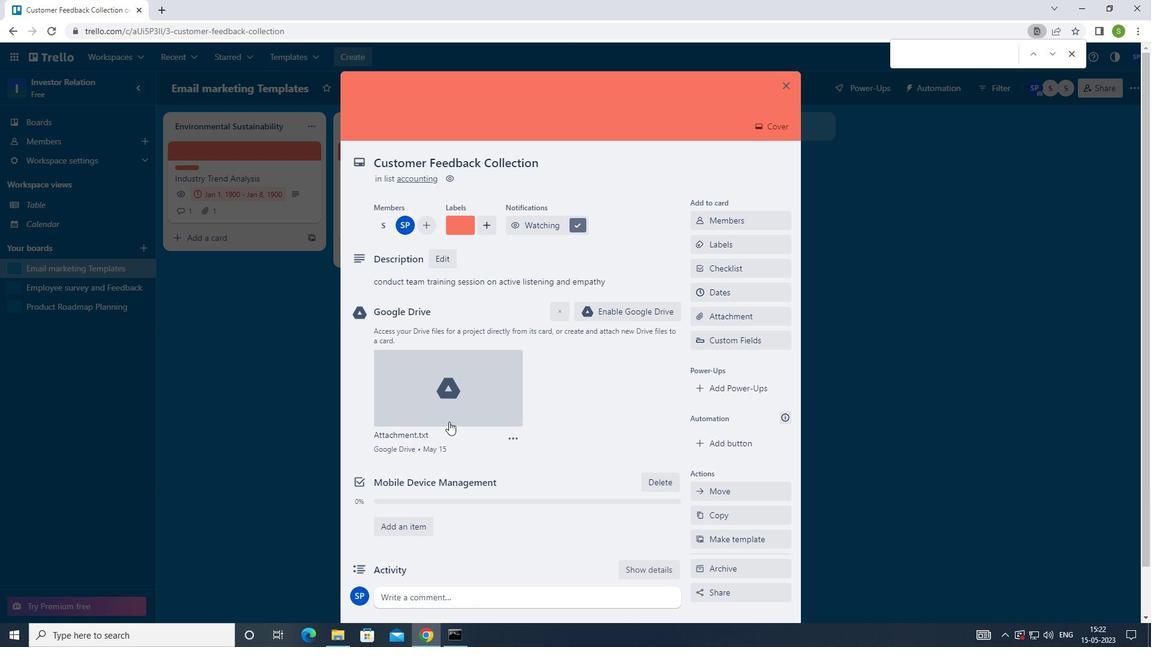 
Action: Mouse scrolled (461, 417) with delta (0, 0)
Screenshot: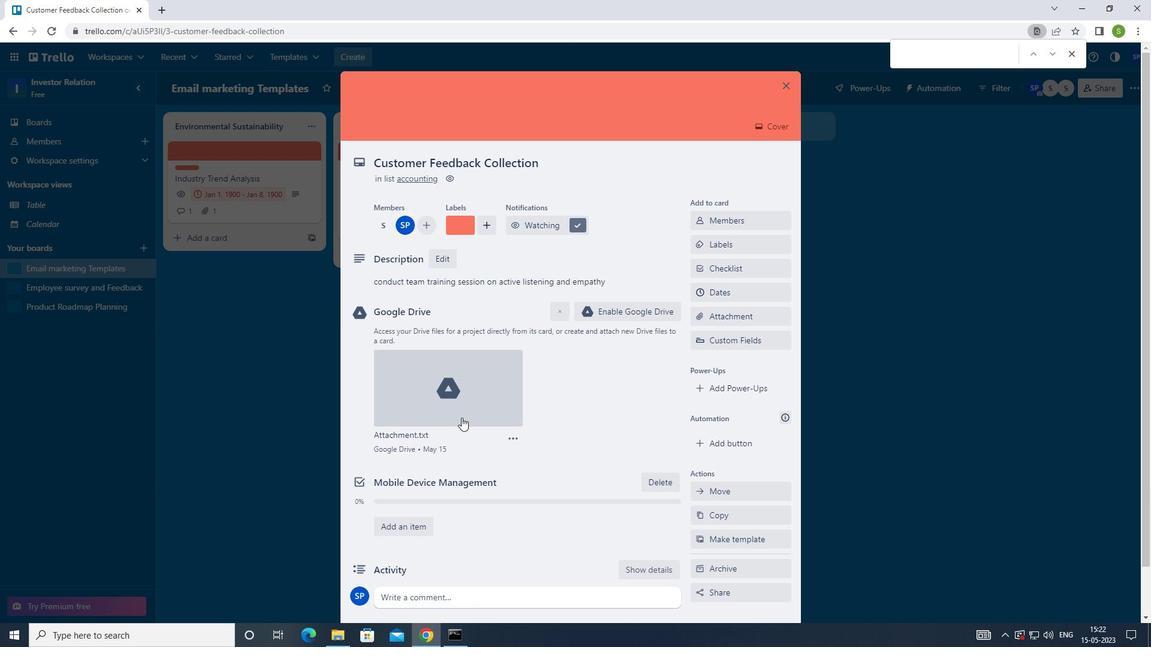 
Action: Mouse scrolled (461, 417) with delta (0, 0)
Screenshot: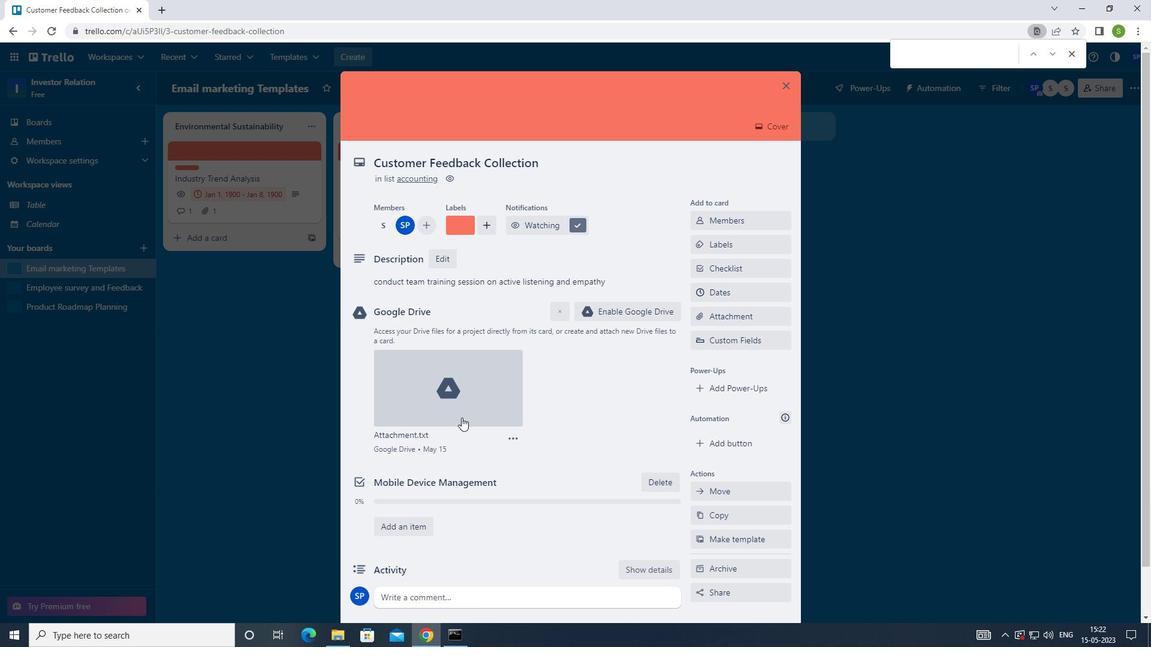 
Action: Mouse moved to (462, 418)
Screenshot: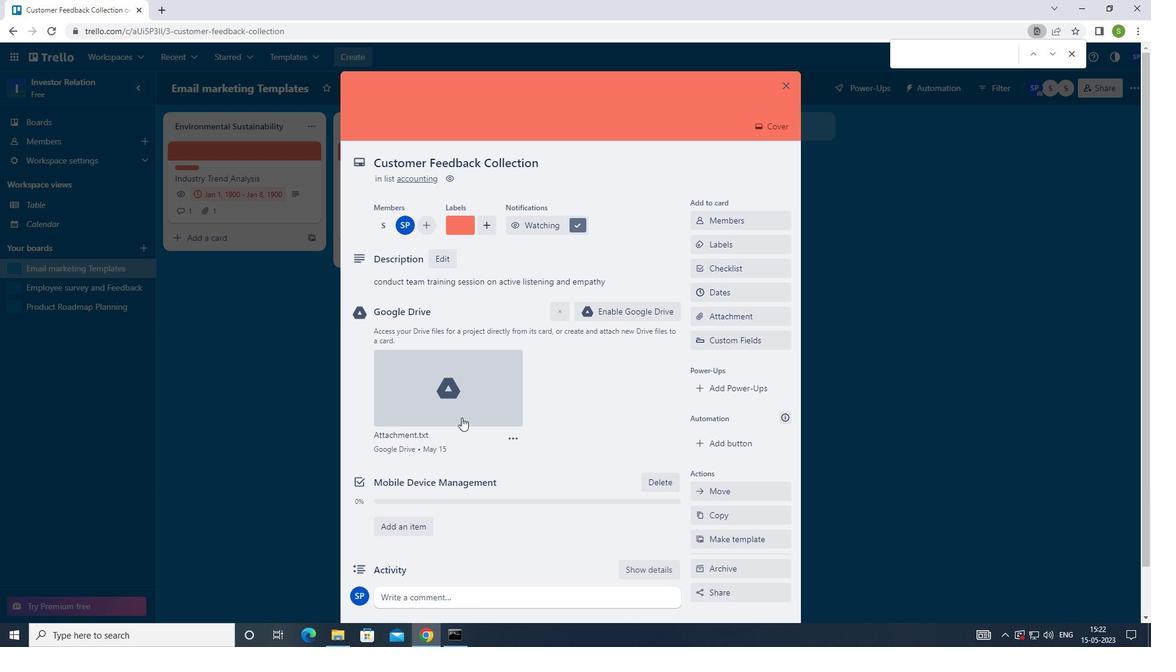 
Action: Mouse scrolled (462, 417) with delta (0, 0)
Screenshot: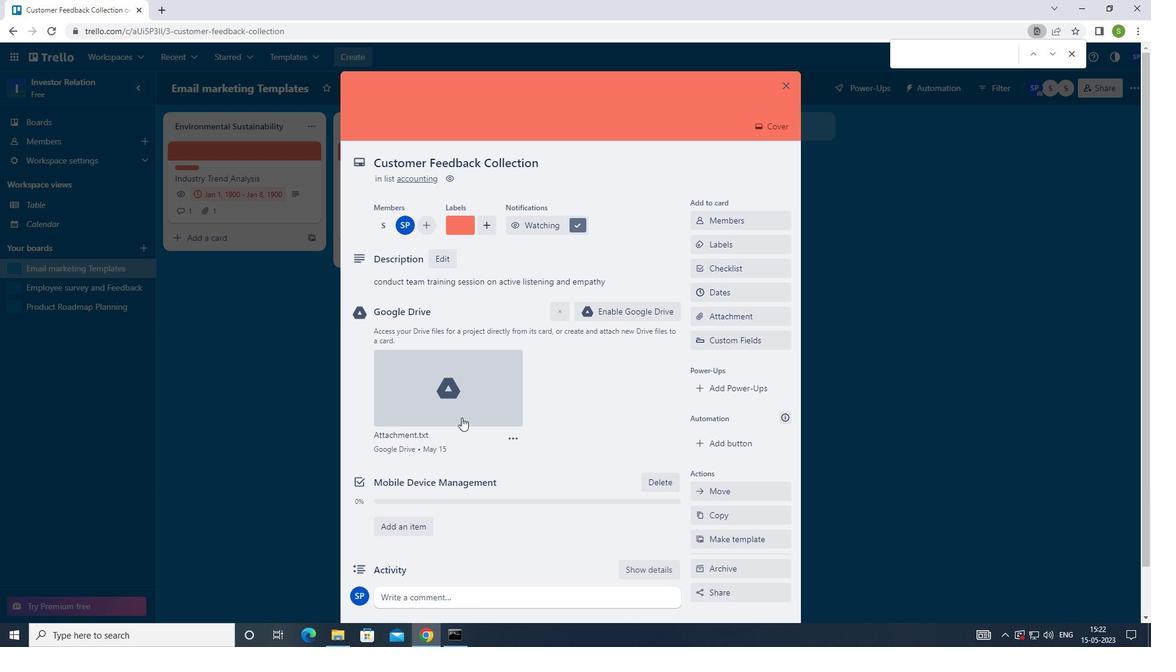 
Action: Mouse moved to (436, 550)
Screenshot: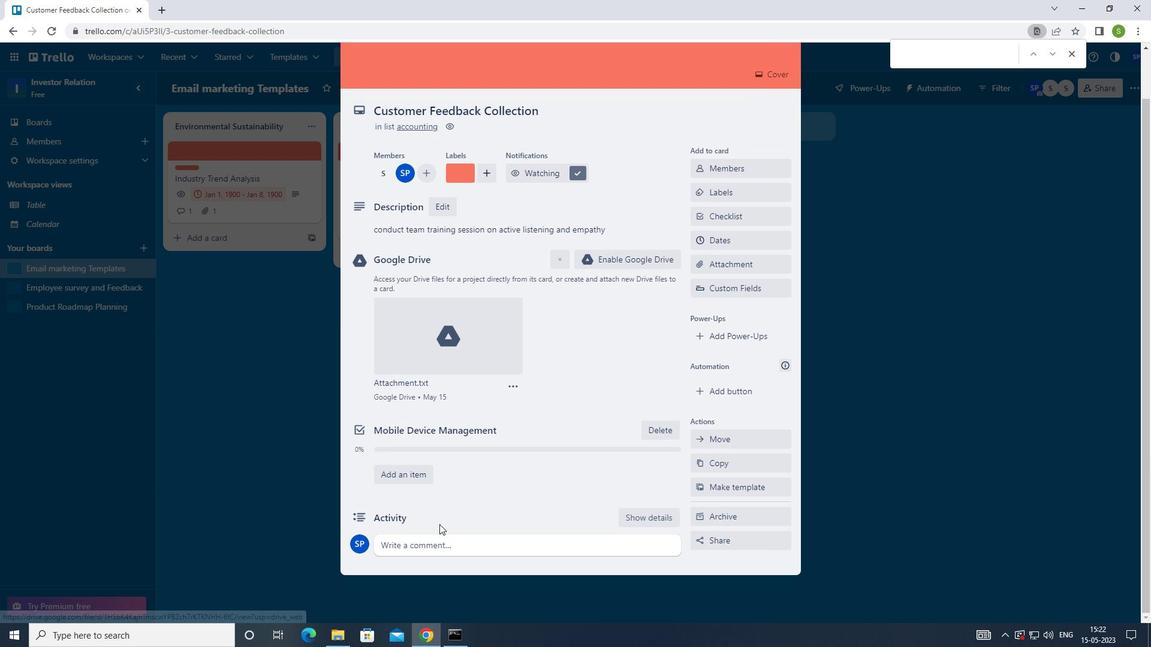 
Action: Mouse pressed left at (436, 550)
Screenshot: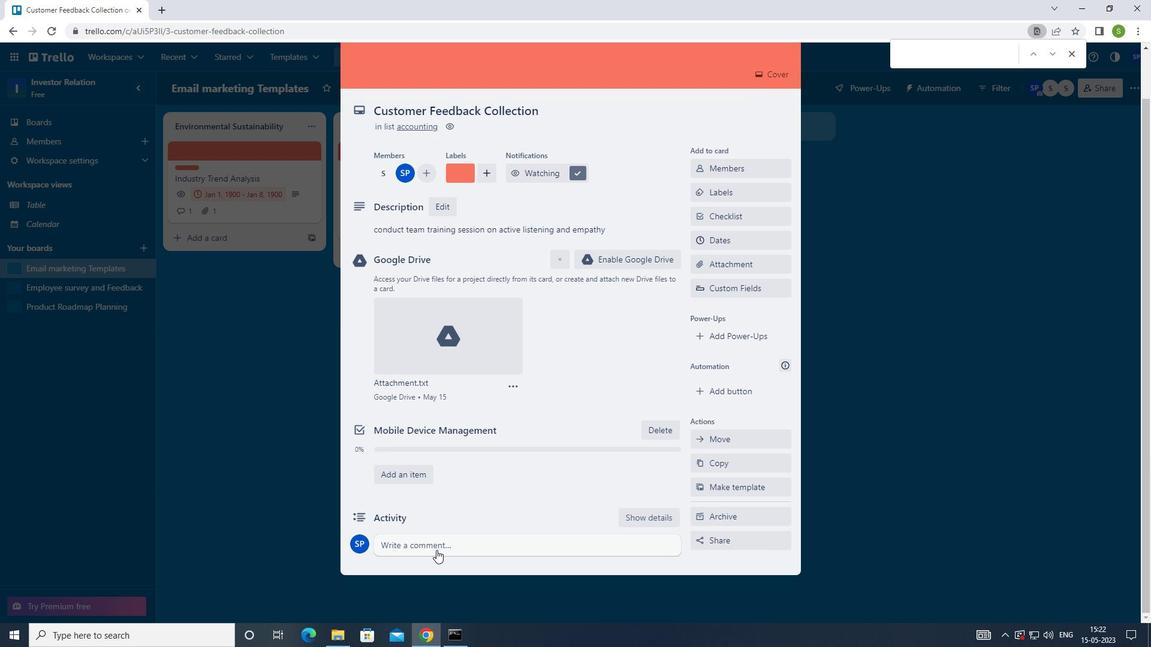 
Action: Mouse moved to (560, 404)
Screenshot: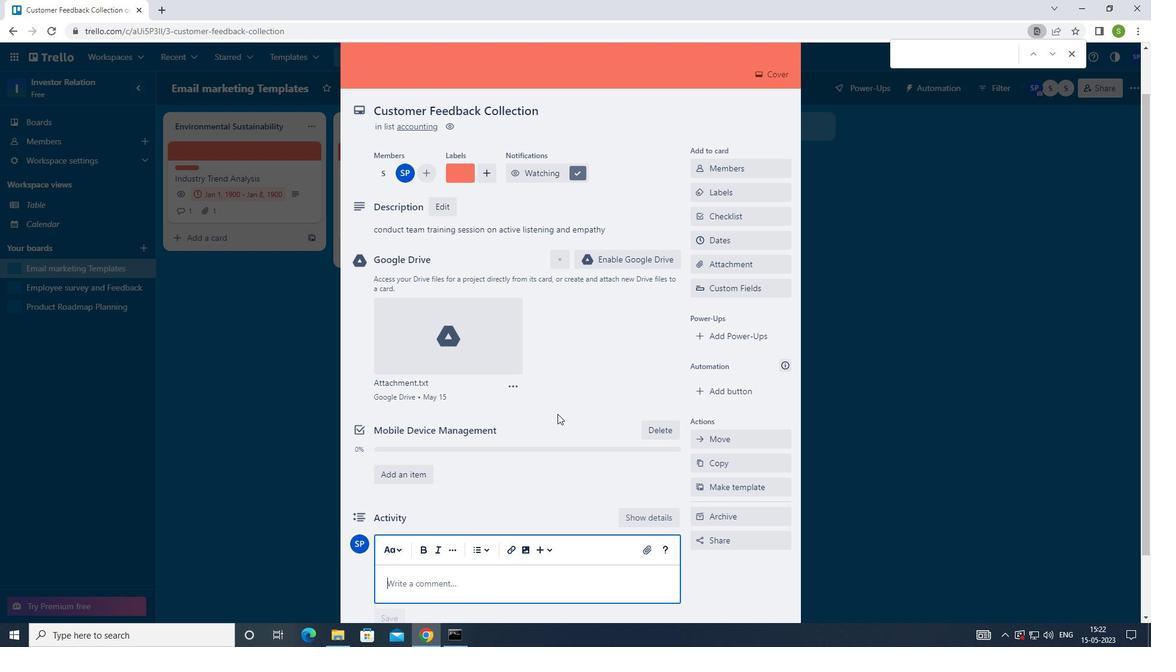 
Action: Key pressed <Key.shift>LET<Key.space>US<Key.space>APPROACH<Key.space>THIS<Key.space>A<Key.space>FOU<Key.backspace>CUS<Key.space>ON<Key.space>QUALITY<Key.space>OVER<Key.space>QUANTITY<Key.space>ENSURING<Key.space>THAT<Key.space>WE<Key.space>DELIVER<Key.space>A<Key.space>HIGH-QUALITY<Key.space>OUTCOMES
Screenshot: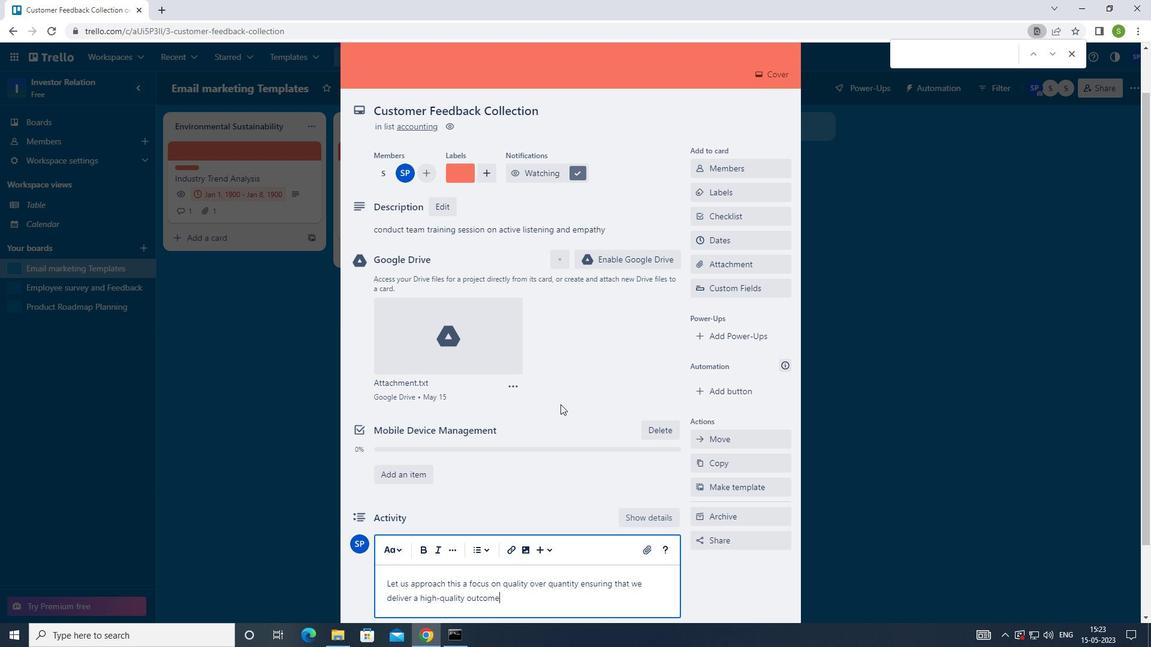 
Action: Mouse moved to (573, 415)
Screenshot: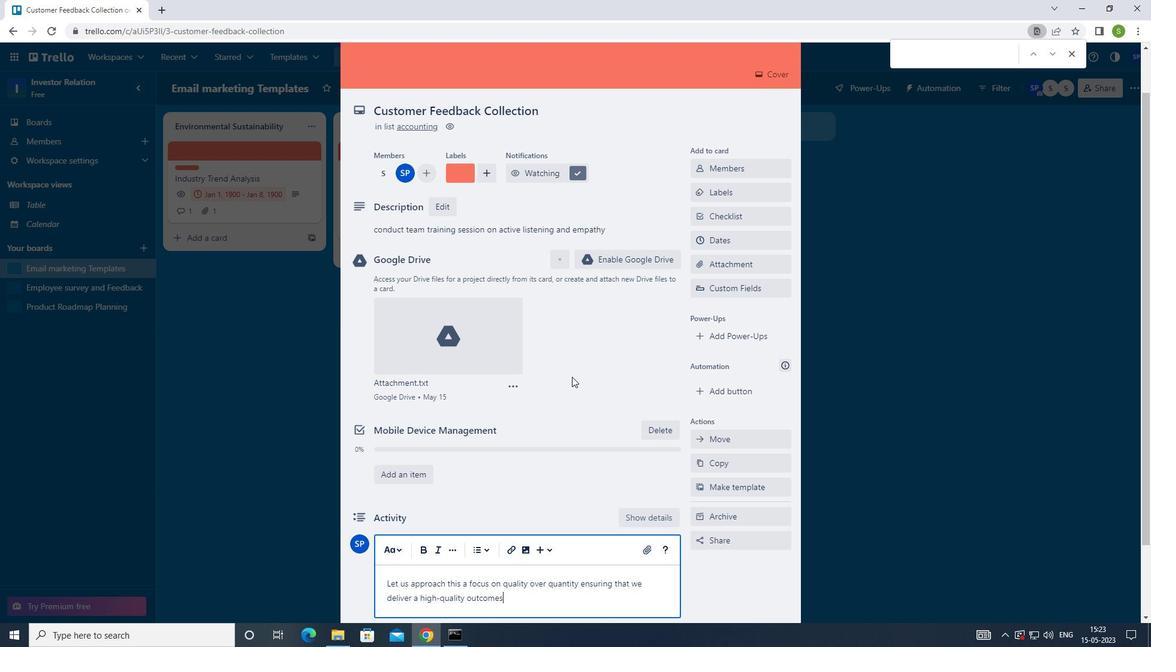 
Action: Mouse scrolled (573, 414) with delta (0, 0)
Screenshot: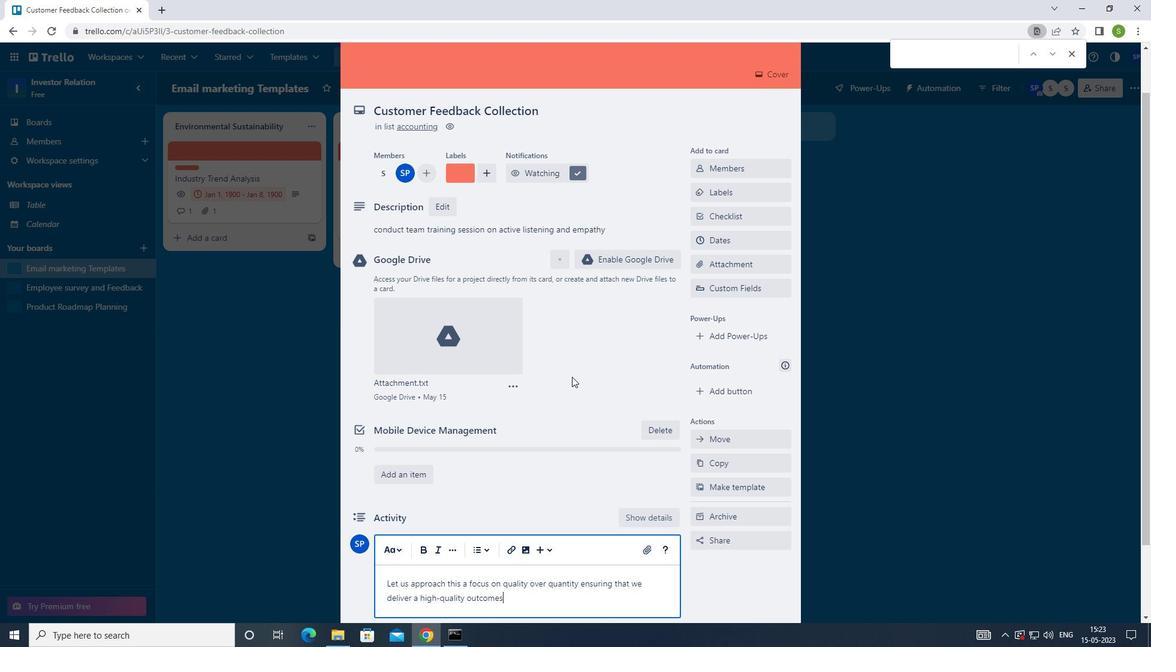 
Action: Mouse moved to (575, 425)
Screenshot: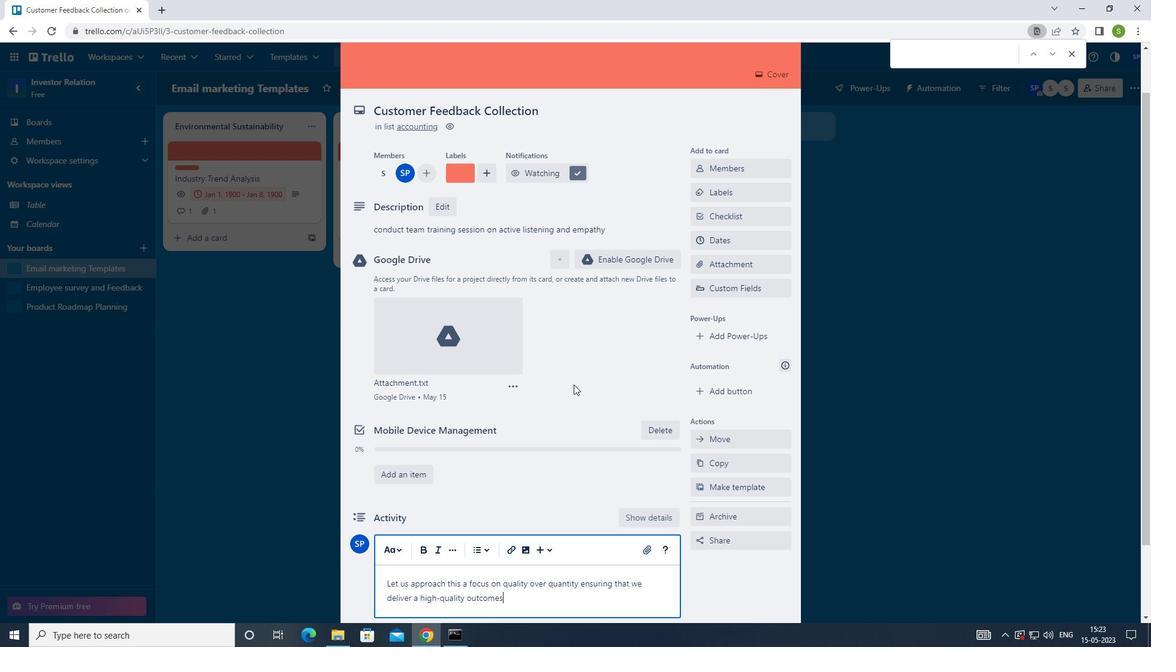 
Action: Mouse scrolled (575, 425) with delta (0, 0)
Screenshot: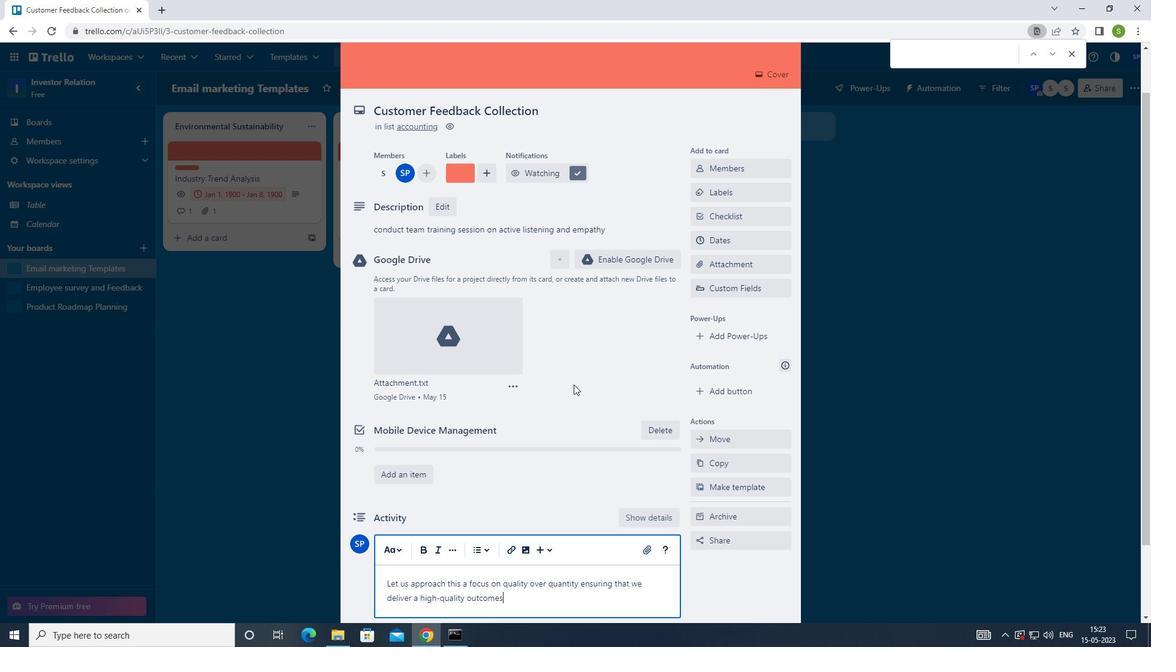 
Action: Mouse moved to (575, 431)
Screenshot: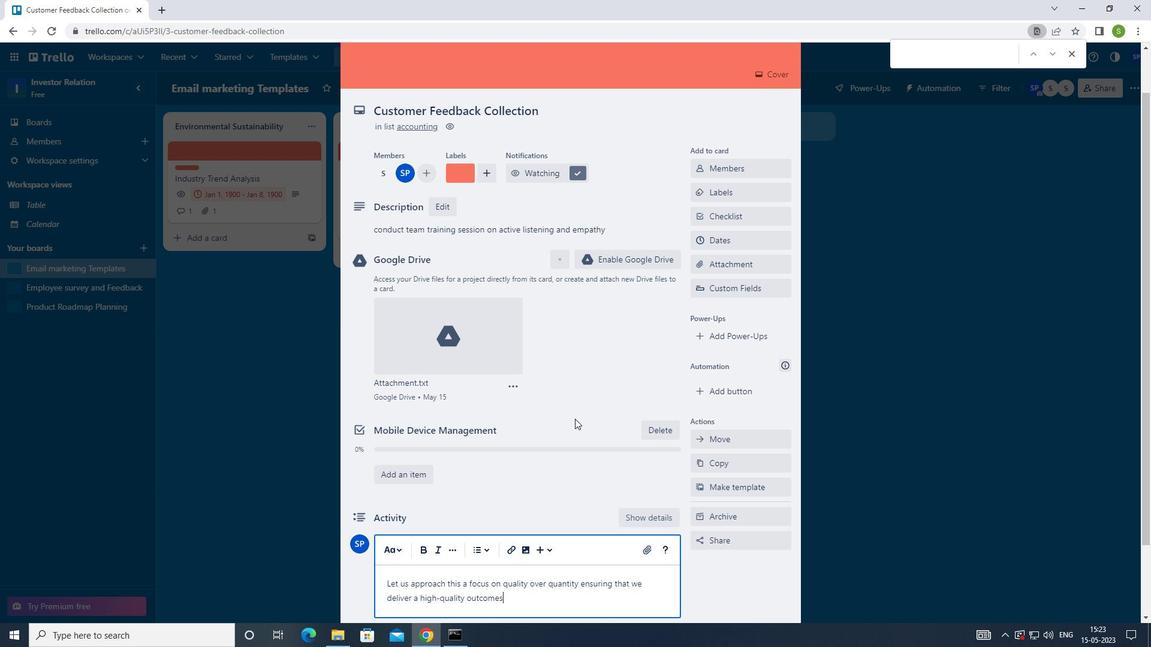 
Action: Mouse scrolled (575, 430) with delta (0, 0)
Screenshot: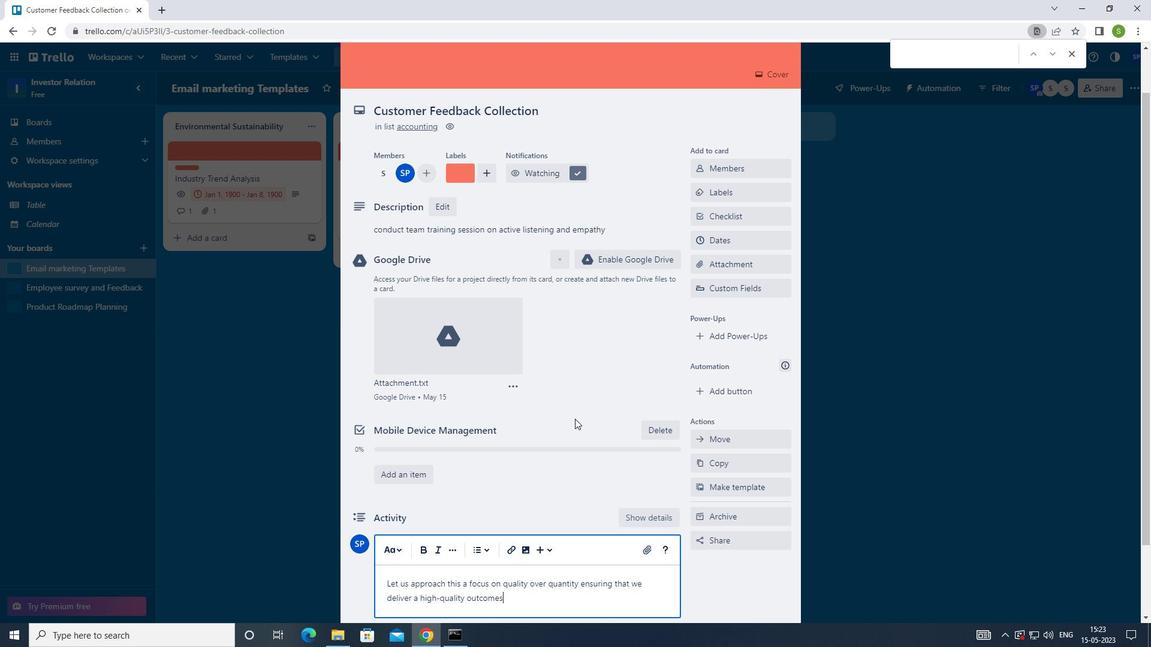 
Action: Mouse moved to (397, 545)
Screenshot: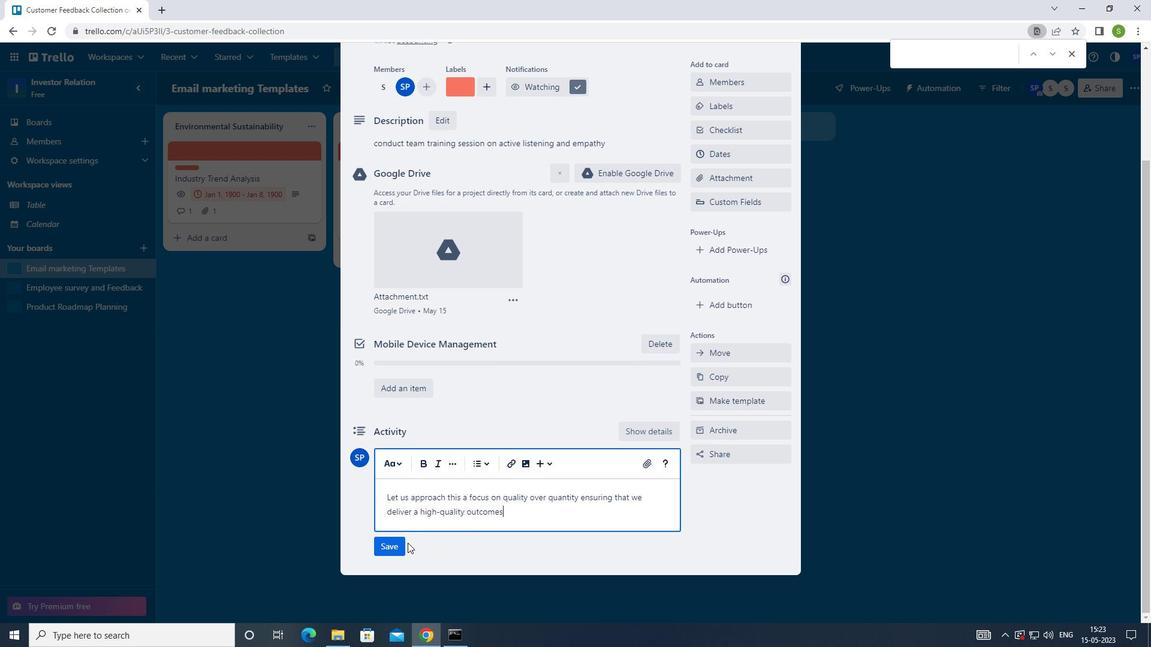 
Action: Mouse pressed left at (397, 545)
Screenshot: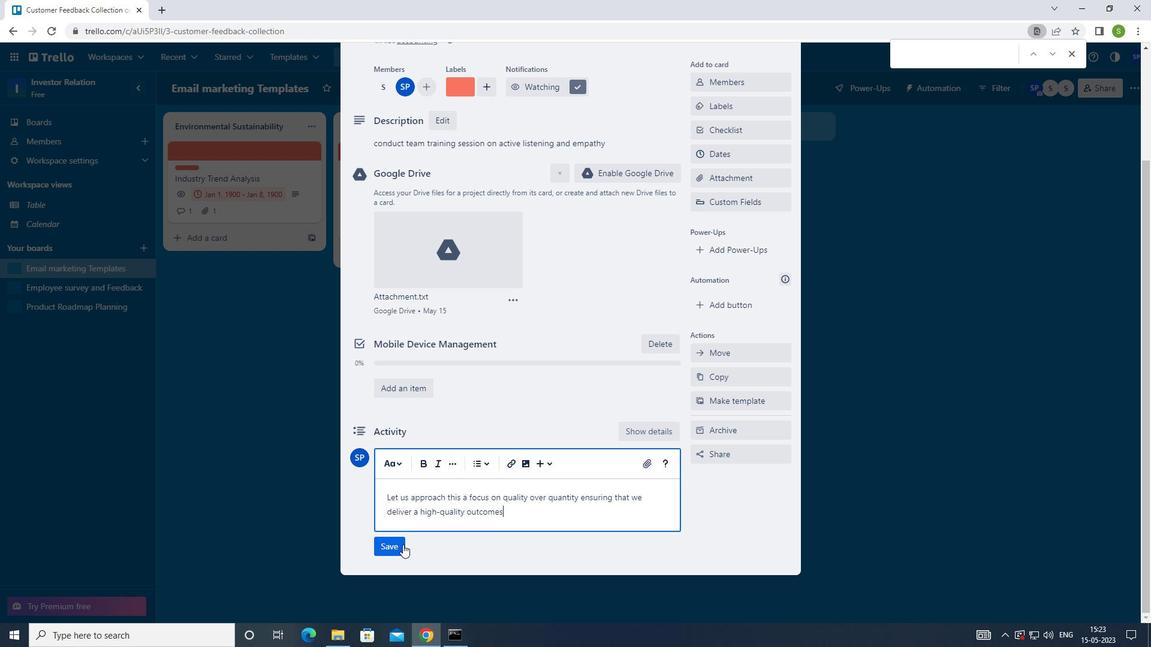 
Action: Mouse moved to (738, 158)
Screenshot: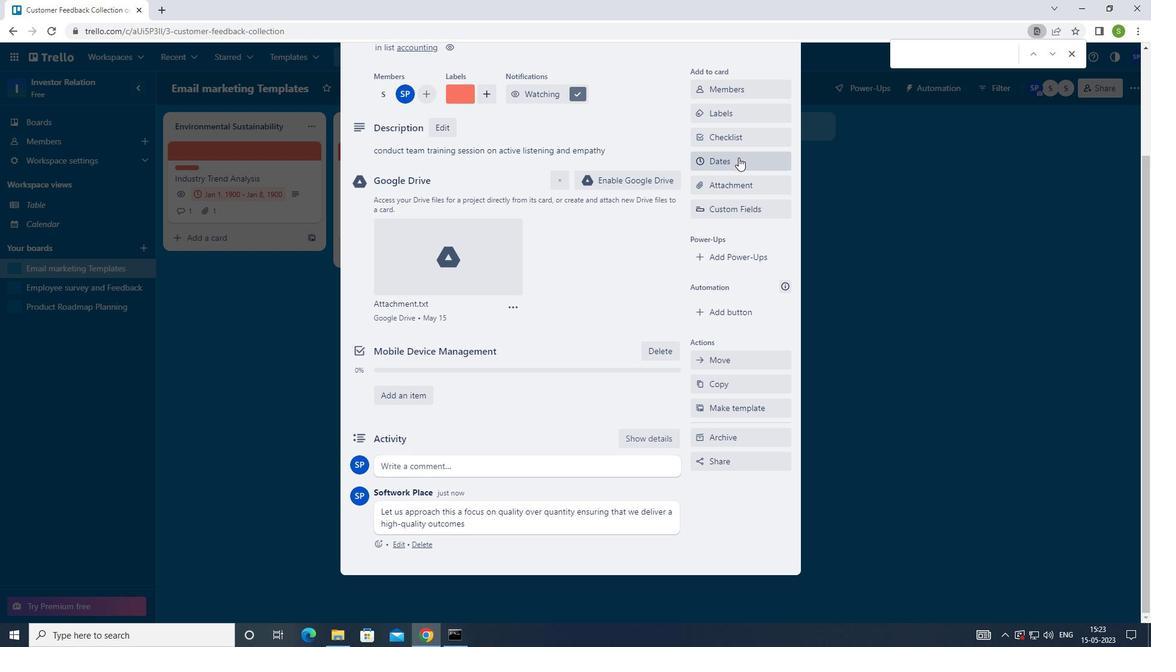 
Action: Mouse pressed left at (738, 158)
Screenshot: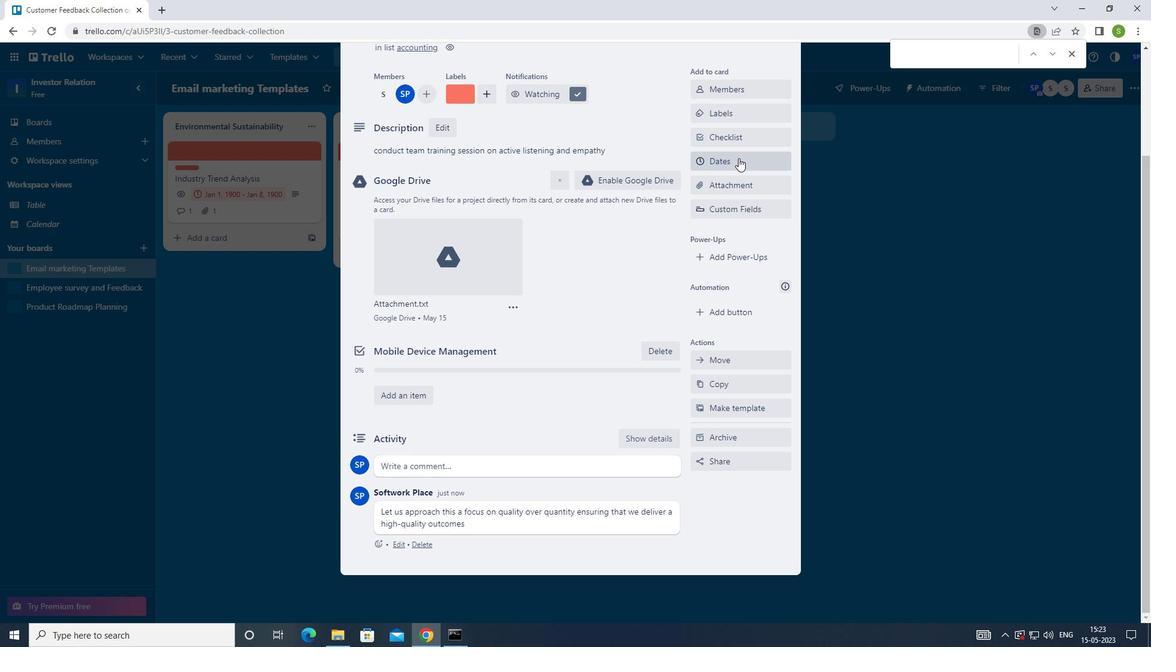 
Action: Mouse moved to (703, 410)
Screenshot: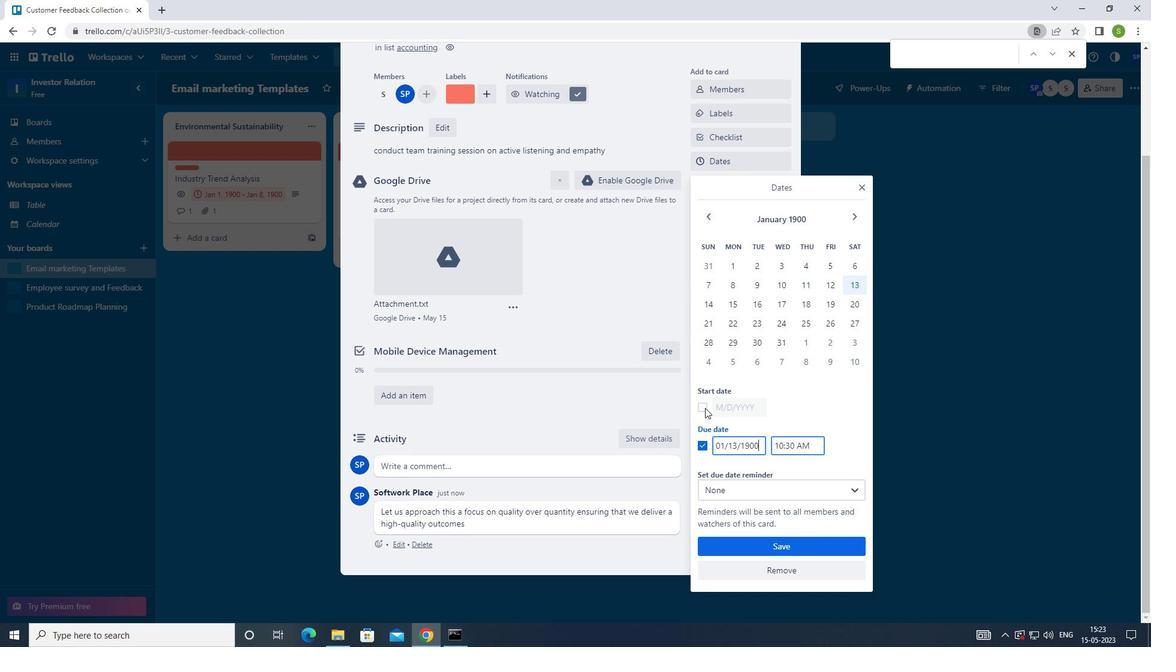 
Action: Mouse pressed left at (703, 410)
Screenshot: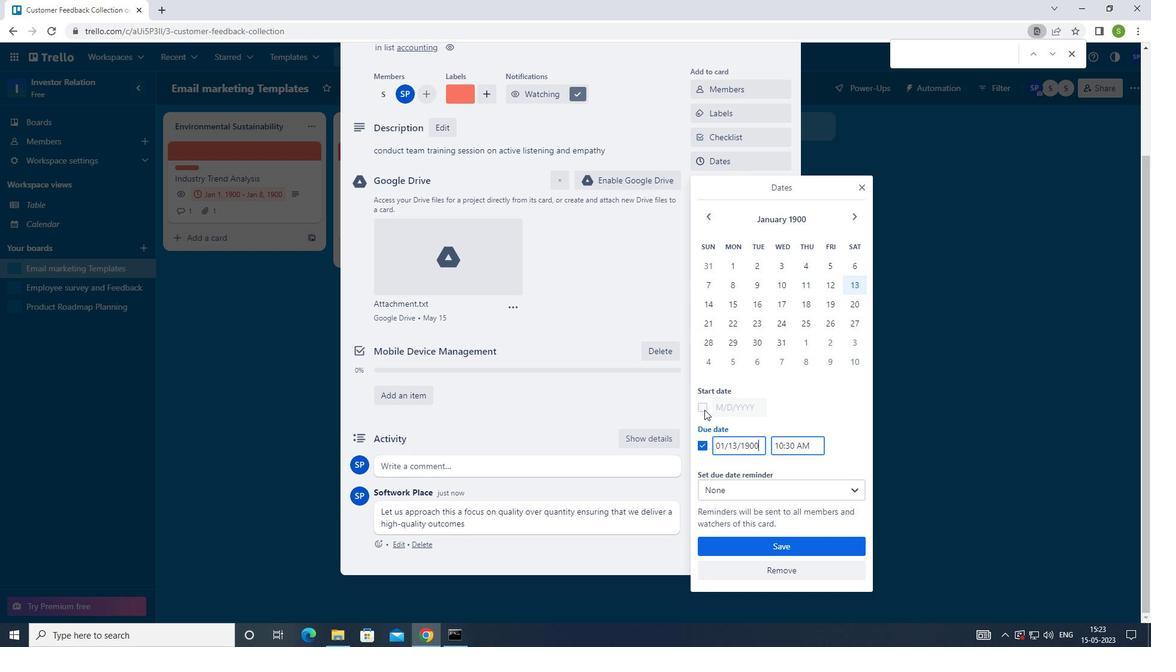 
Action: Mouse moved to (707, 290)
Screenshot: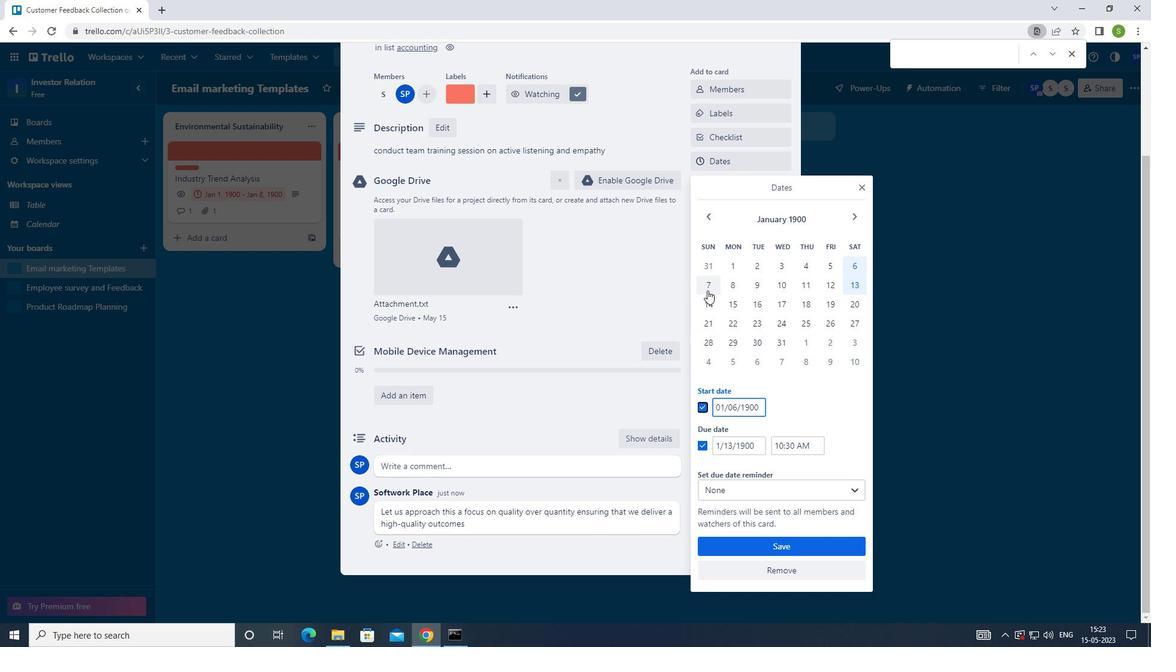 
Action: Mouse pressed left at (707, 290)
Screenshot: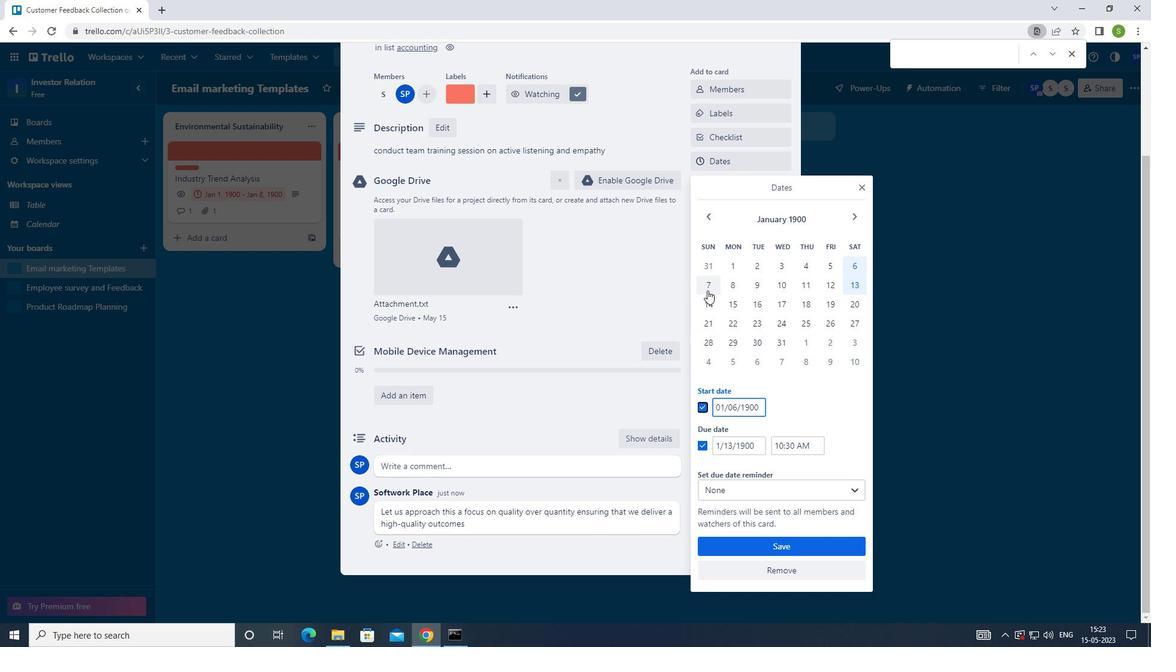 
Action: Mouse moved to (711, 305)
Screenshot: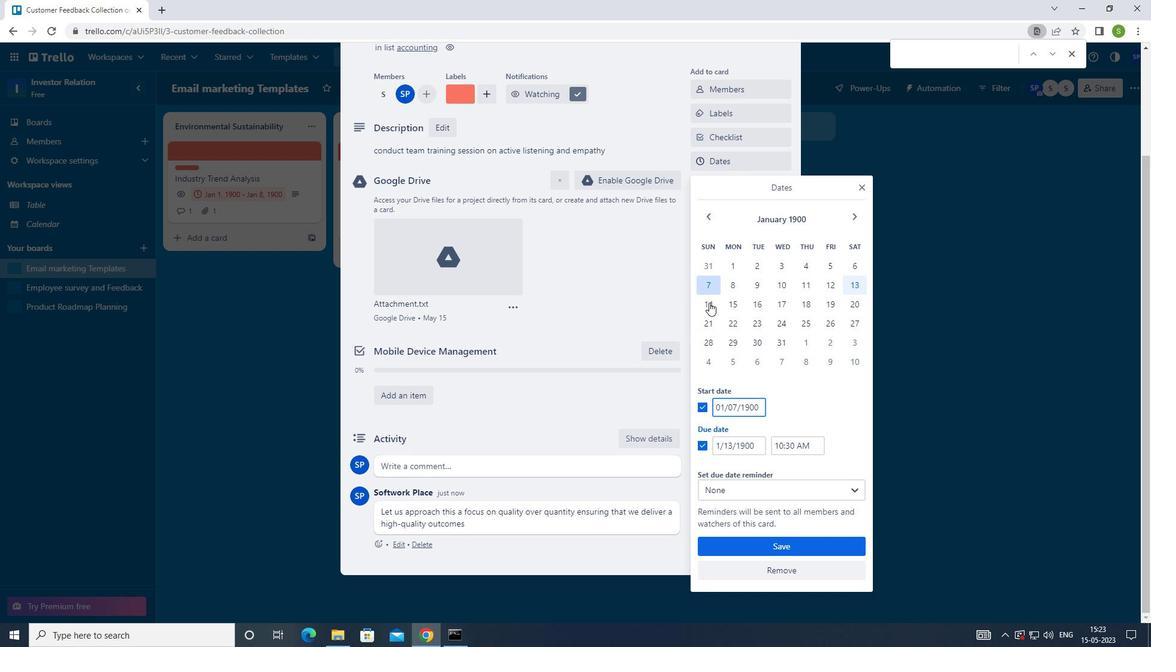 
Action: Mouse pressed left at (711, 305)
Screenshot: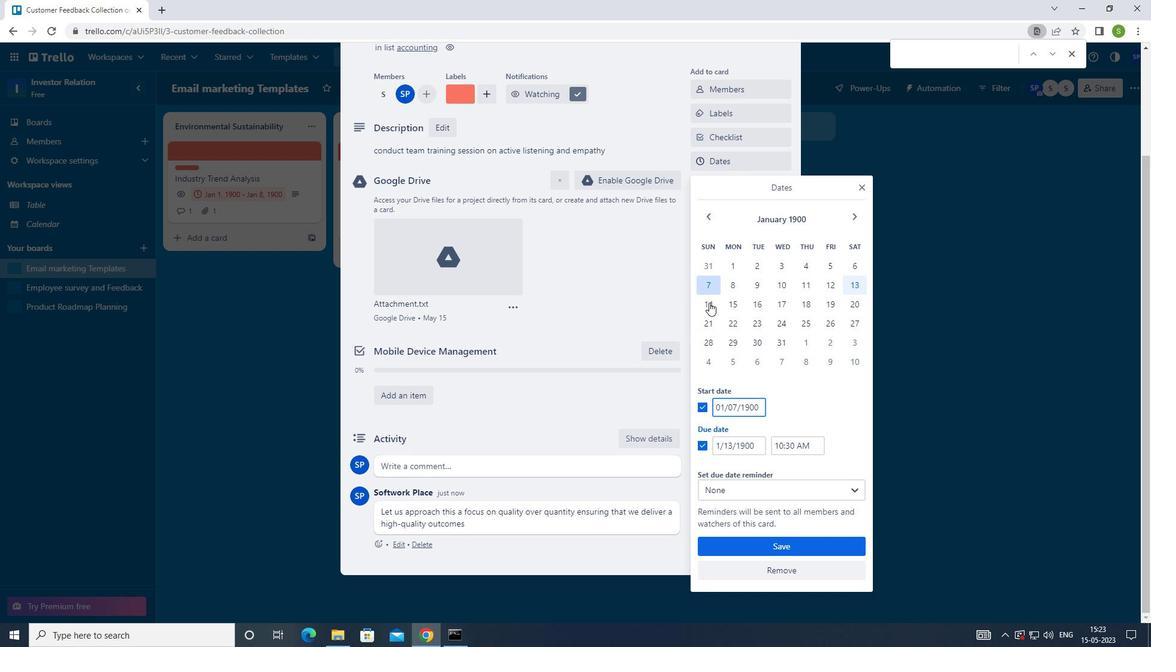 
Action: Mouse moved to (762, 542)
Screenshot: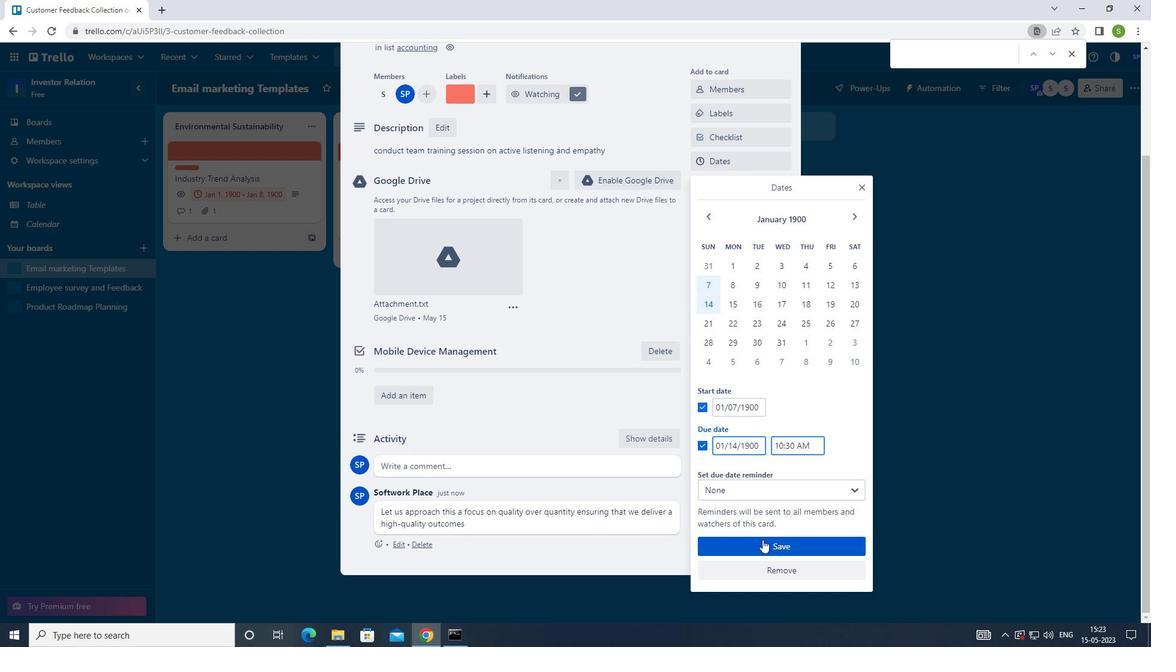 
Action: Mouse pressed left at (762, 542)
Screenshot: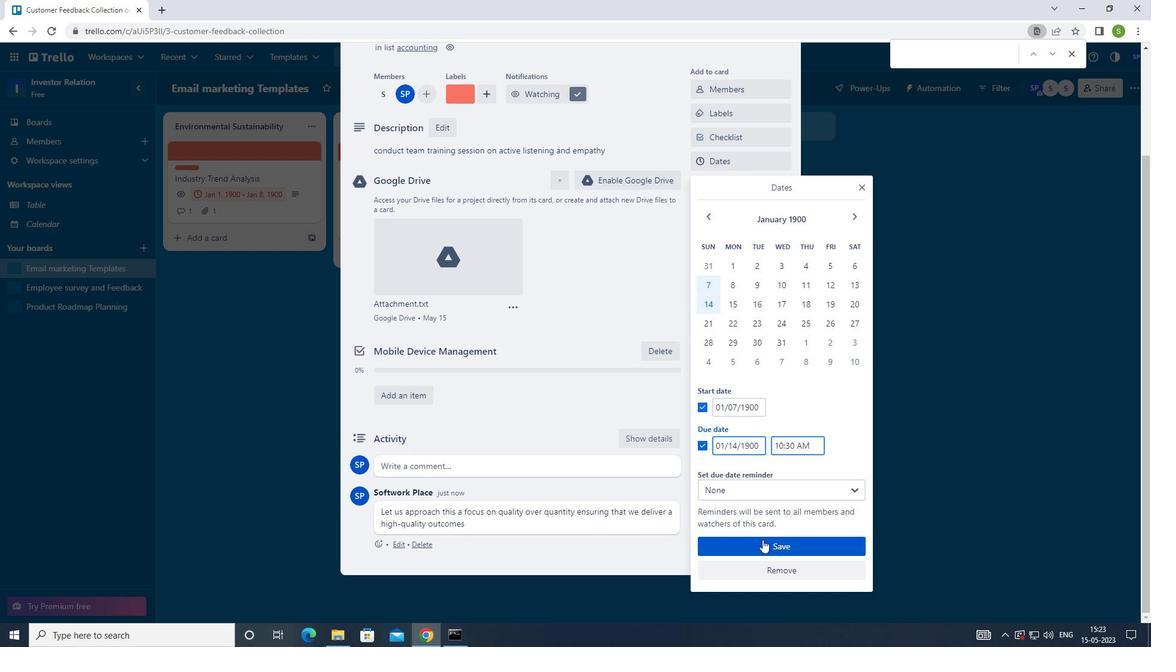 
Action: Mouse moved to (762, 530)
Screenshot: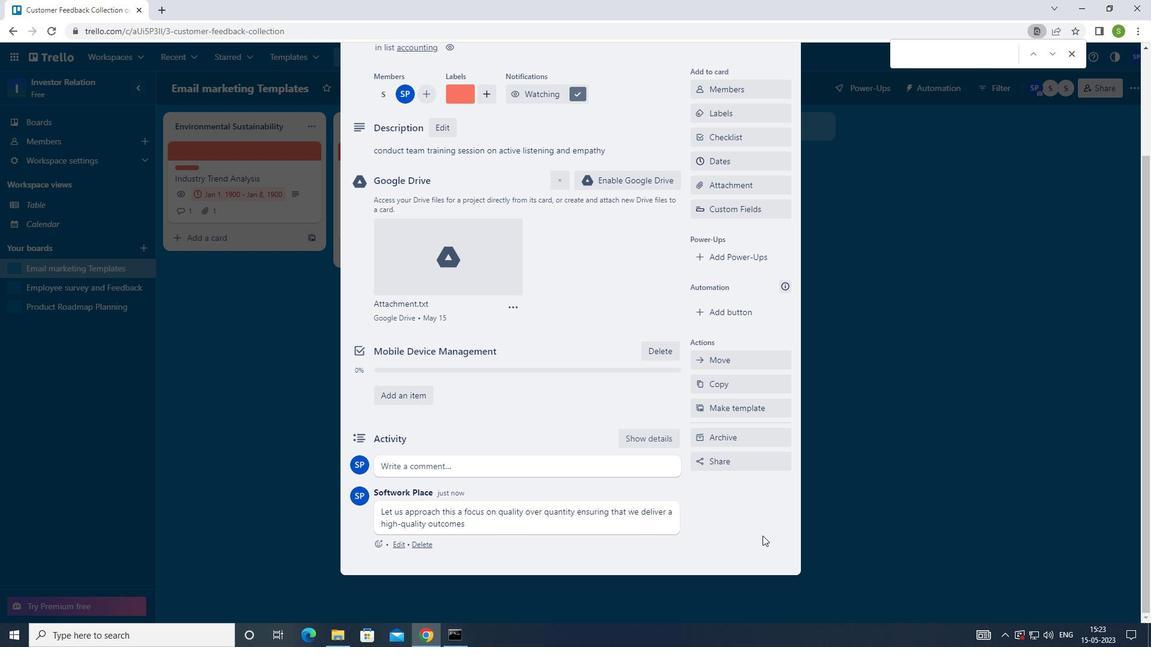 
Action: Key pressed <Key.f8>
Screenshot: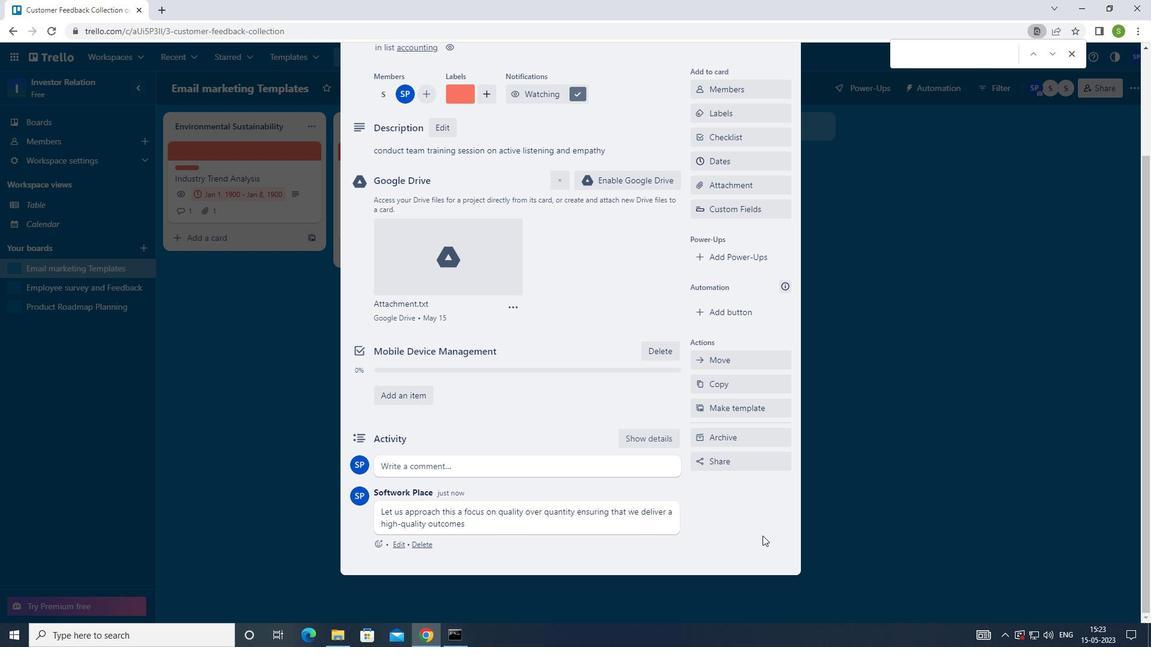 
